 Task: Look for space in Pushkino, Russia from 21st June, 2023 to 29th June, 2023 for 4 adults in price range Rs.7000 to Rs.12000. Place can be entire place with 2 bedrooms having 2 beds and 2 bathrooms. Property type can be house, flat, guest house. Booking option can be shelf check-in. Required host language is English.
Action: Mouse moved to (524, 383)
Screenshot: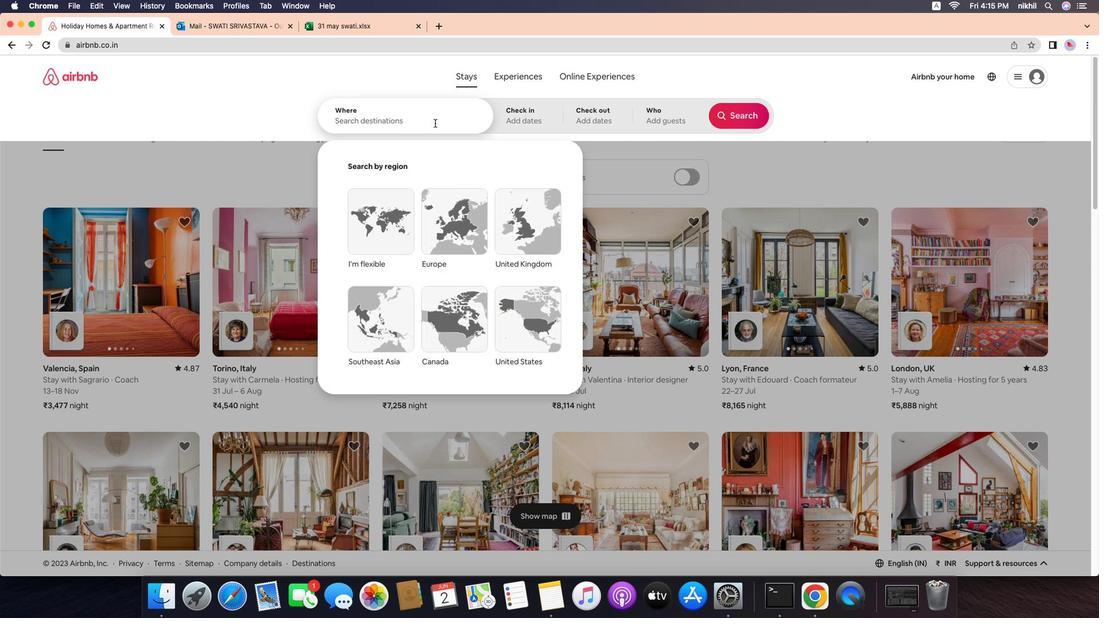 
Action: Mouse pressed left at (524, 383)
Screenshot: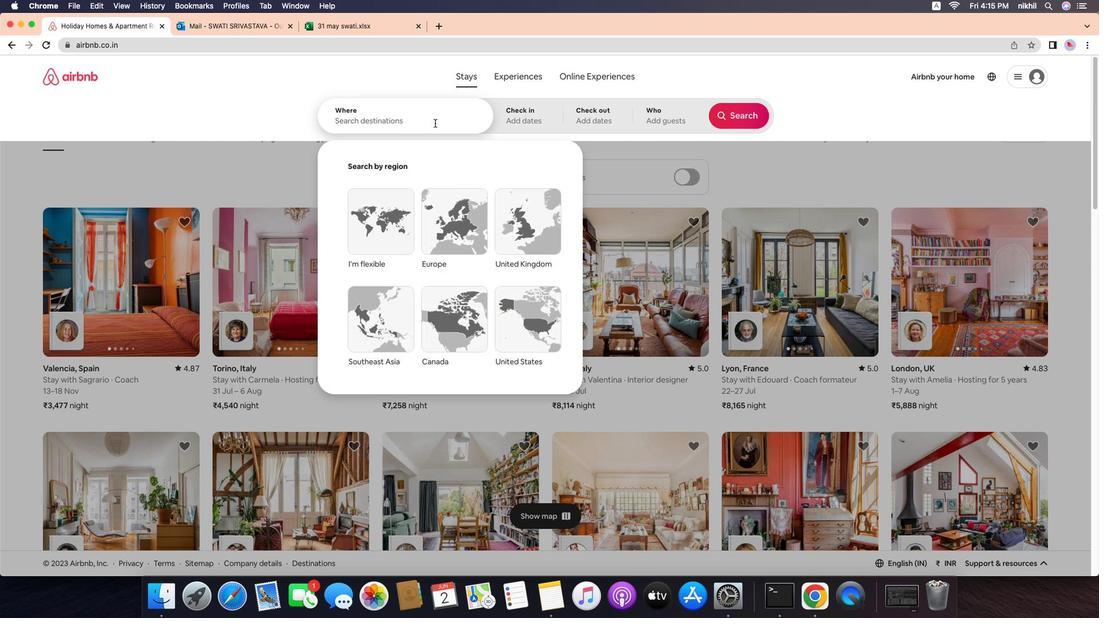 
Action: Mouse moved to (521, 383)
Screenshot: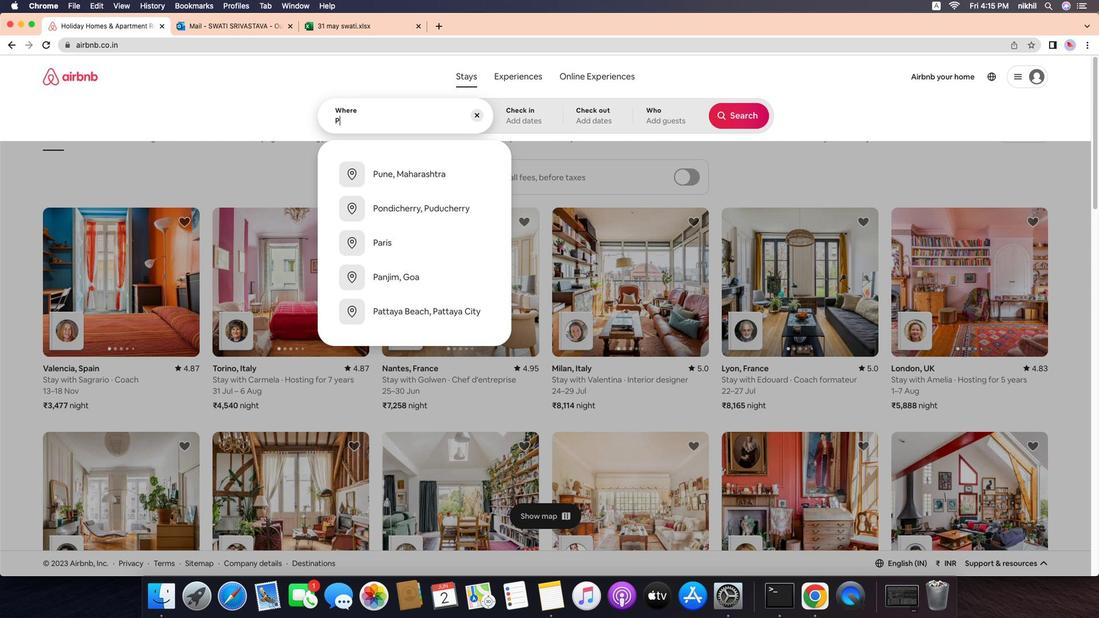 
Action: Mouse pressed left at (521, 383)
Screenshot: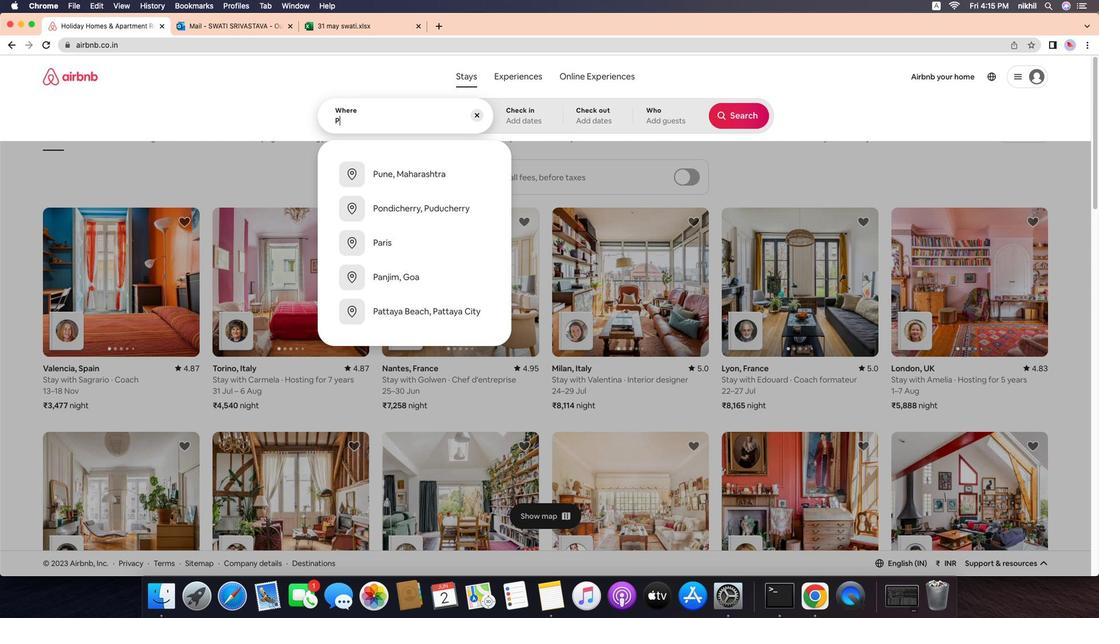 
Action: Mouse moved to (538, 385)
Screenshot: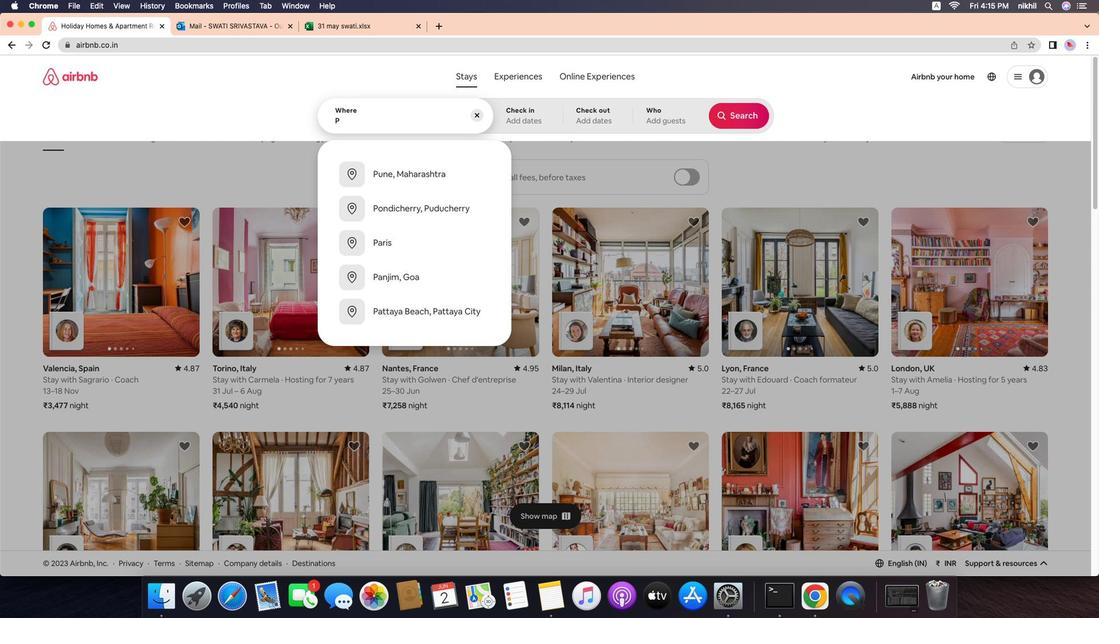 
Action: Mouse pressed left at (538, 385)
Screenshot: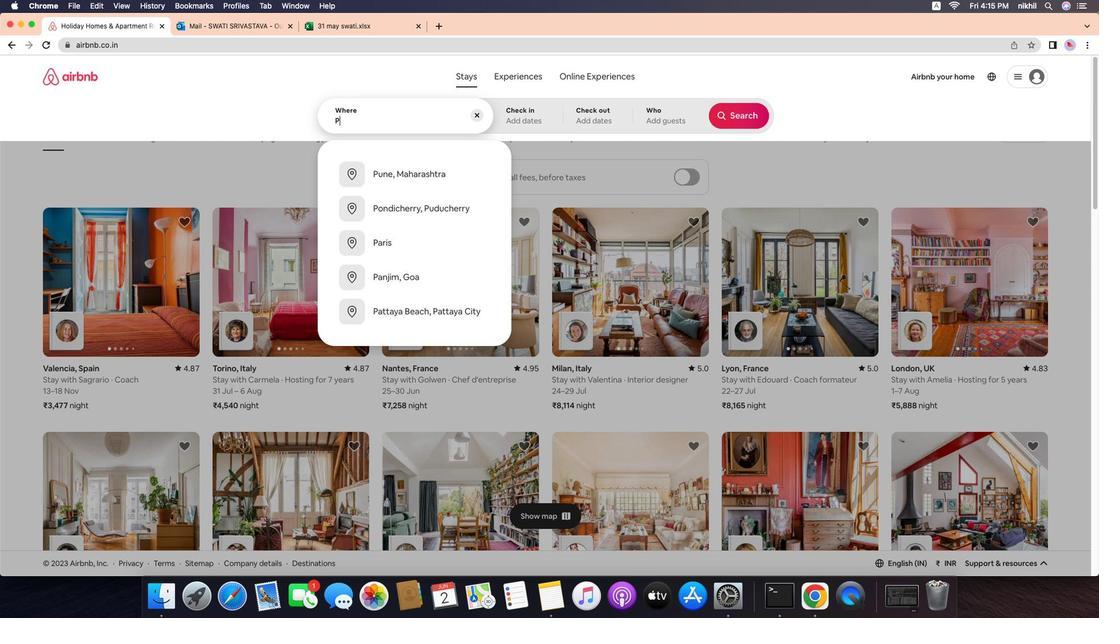 
Action: Key pressed Key.caps_lock'P'Key.caps_lock'u''s''h''k''i''n''o'','Key.spaceKey.caps_lock'R'Key.caps_lock'u''s''s''i''a'Key.enter
Screenshot: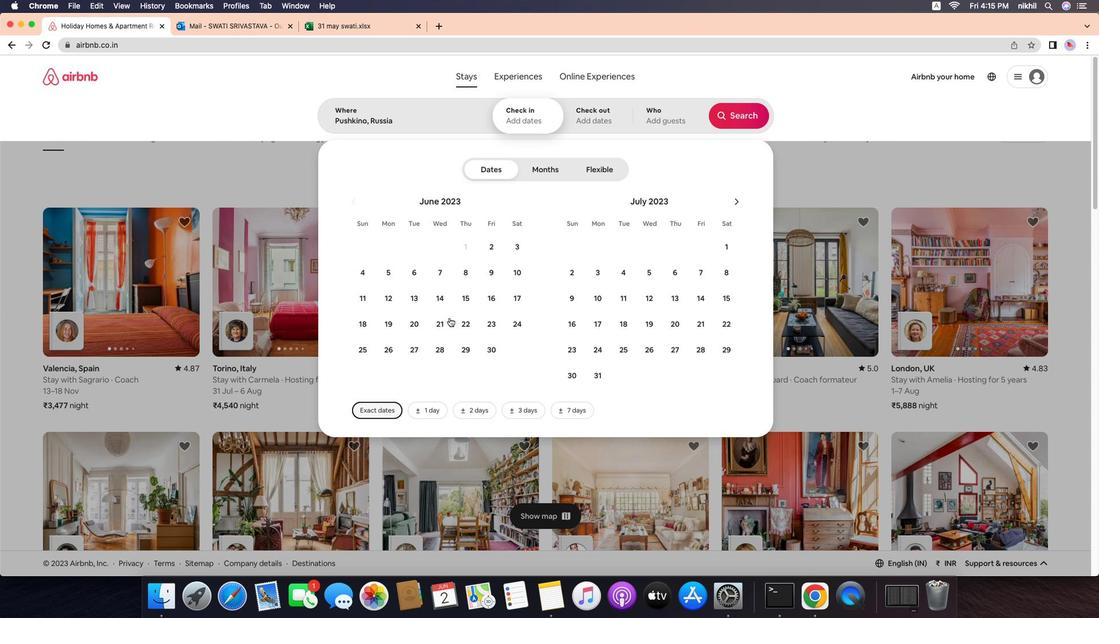 
Action: Mouse moved to (536, 395)
Screenshot: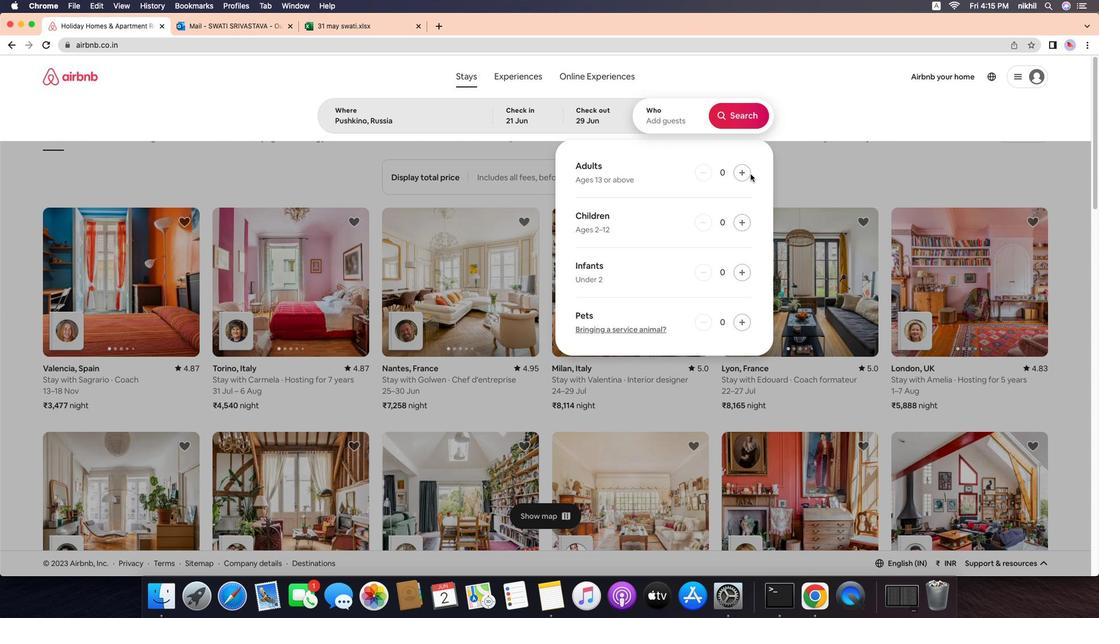 
Action: Mouse pressed left at (536, 395)
Screenshot: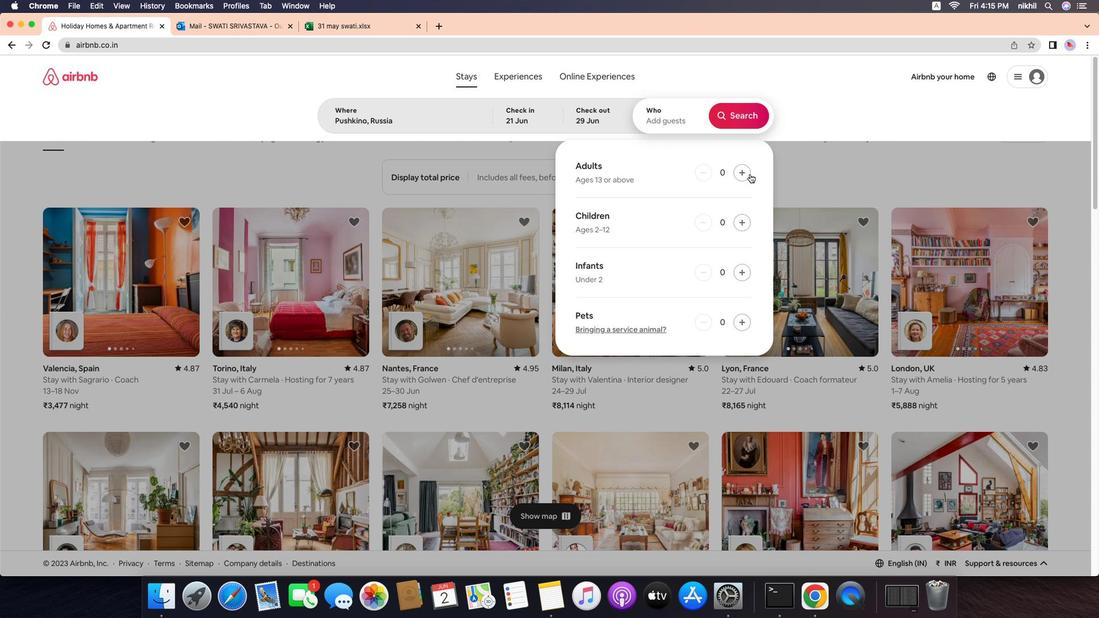 
Action: Mouse moved to (527, 397)
Screenshot: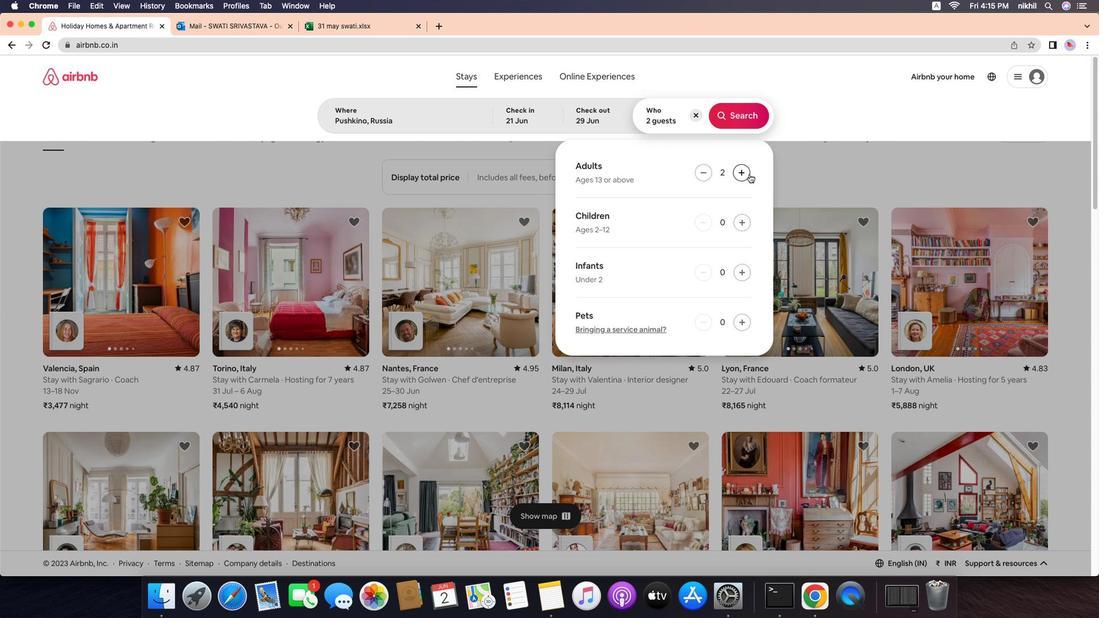 
Action: Mouse pressed left at (527, 397)
Screenshot: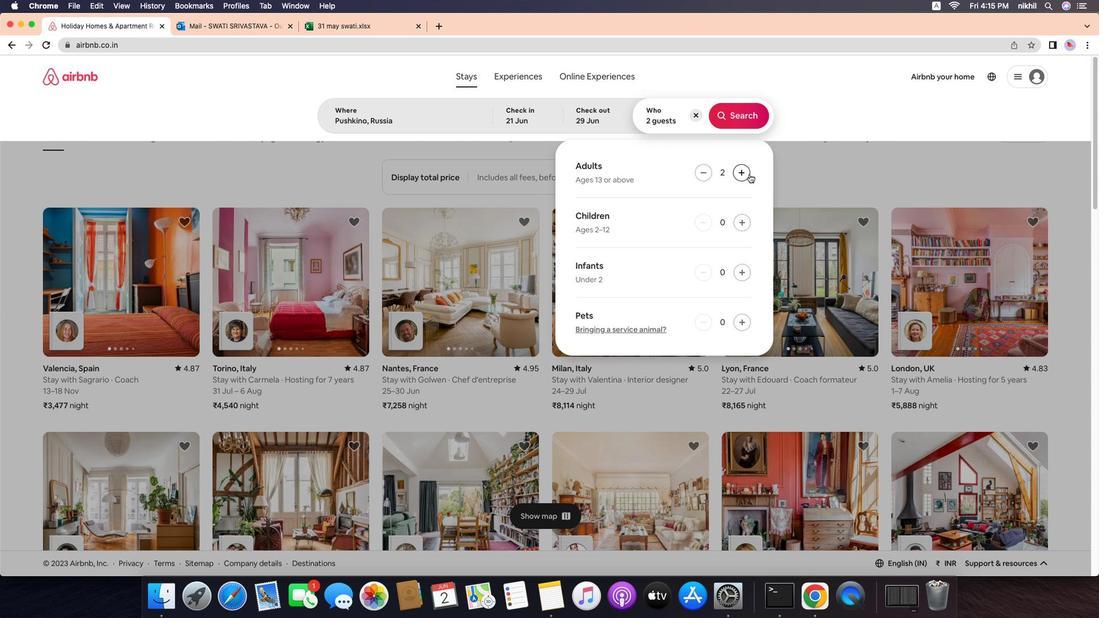 
Action: Mouse moved to (458, 385)
Screenshot: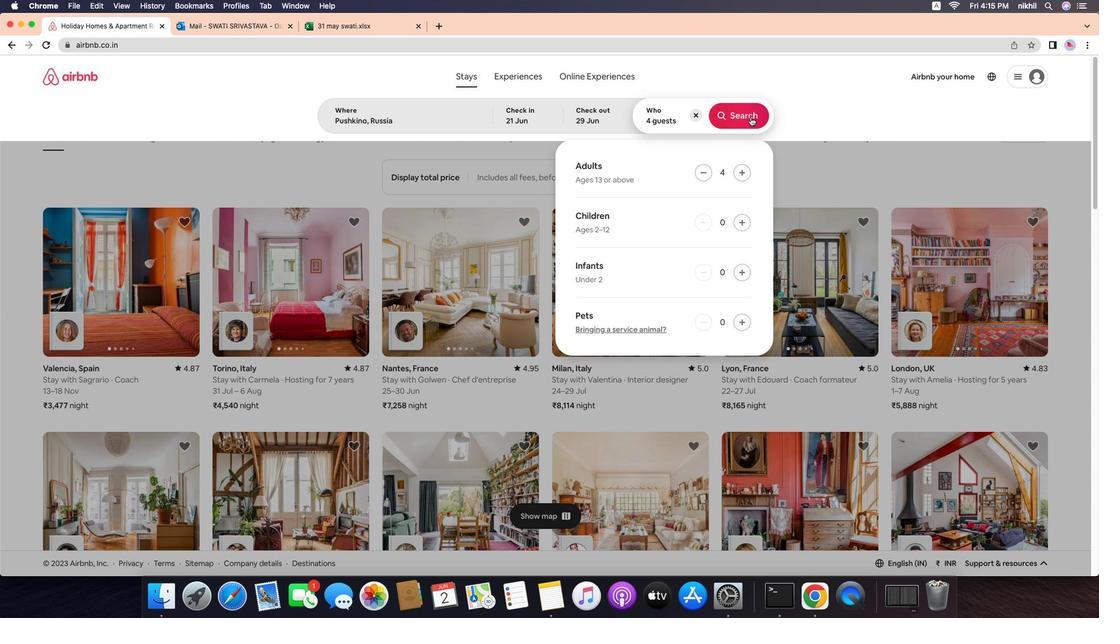 
Action: Mouse pressed left at (458, 385)
Screenshot: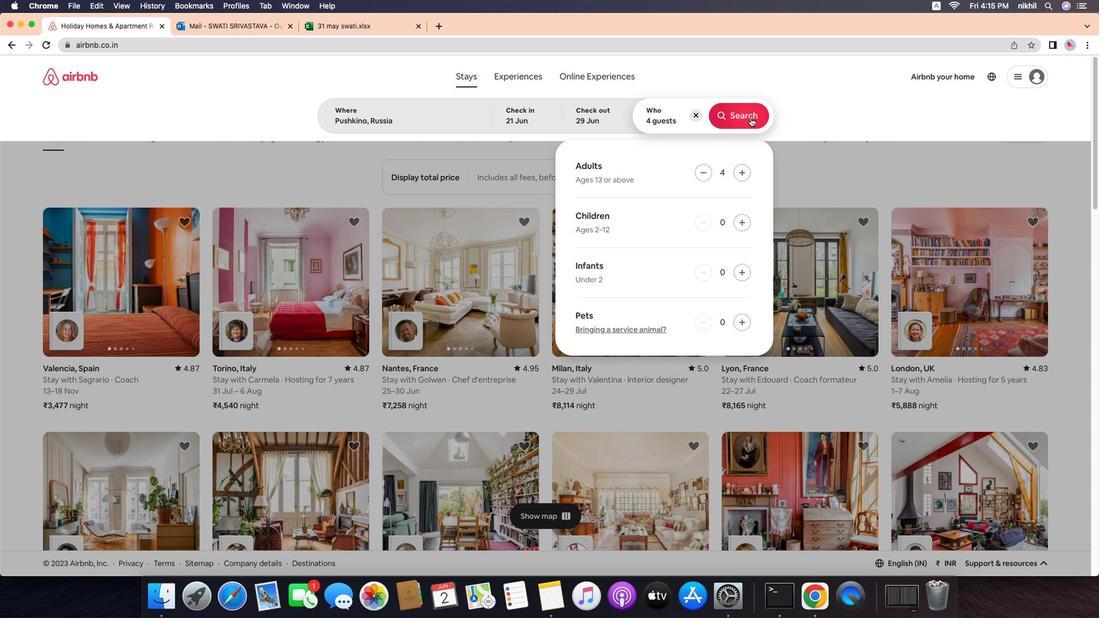 
Action: Mouse moved to (427, 387)
Screenshot: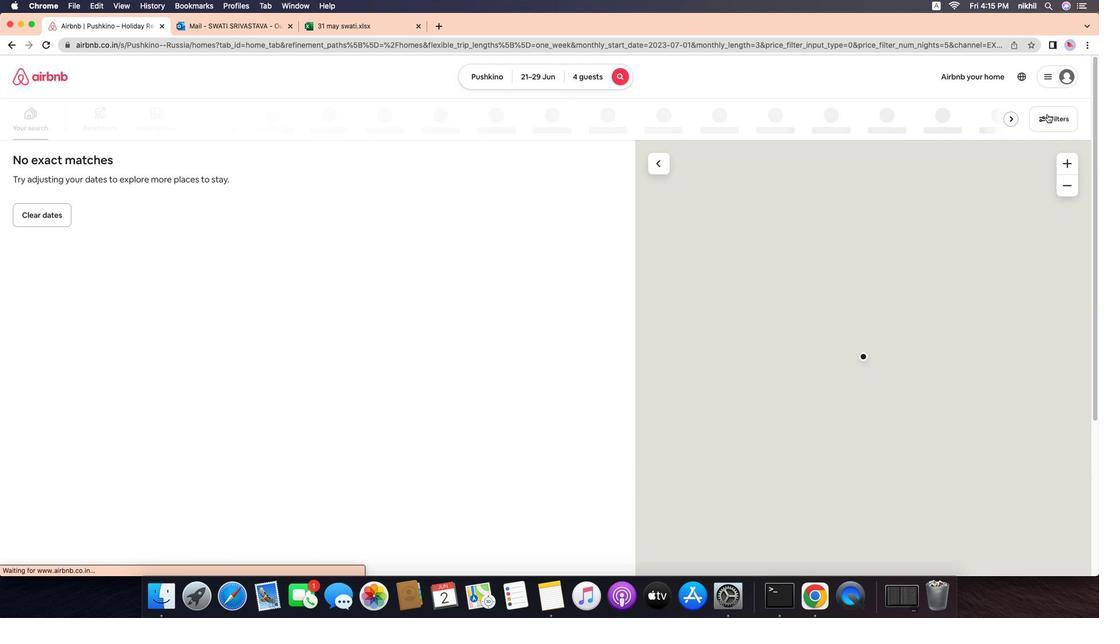 
Action: Mouse pressed left at (427, 387)
Screenshot: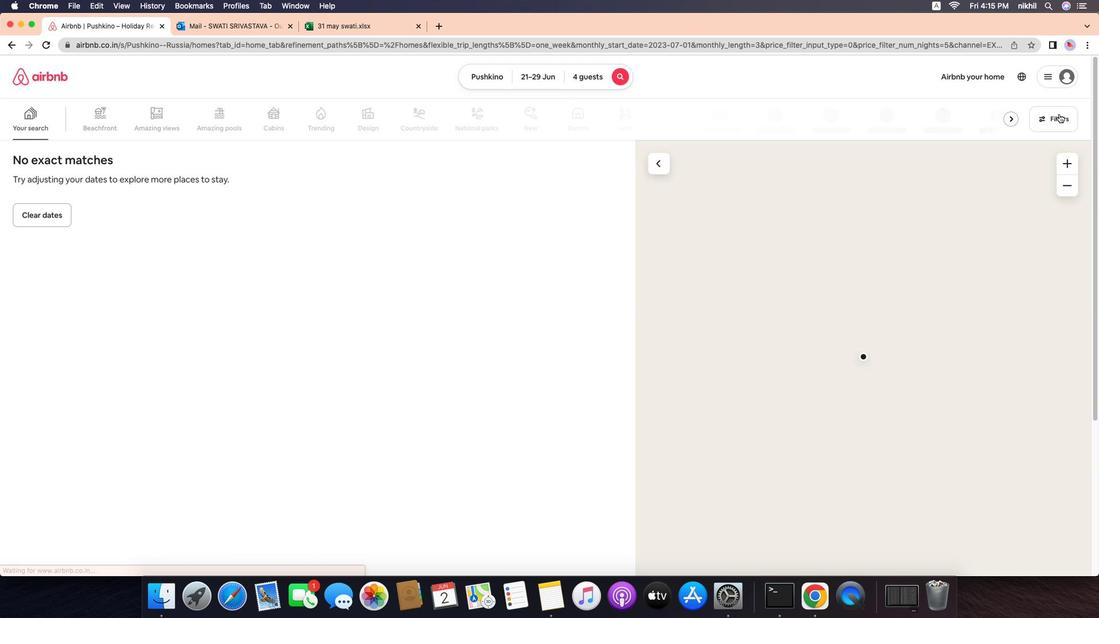 
Action: Mouse pressed left at (427, 387)
Screenshot: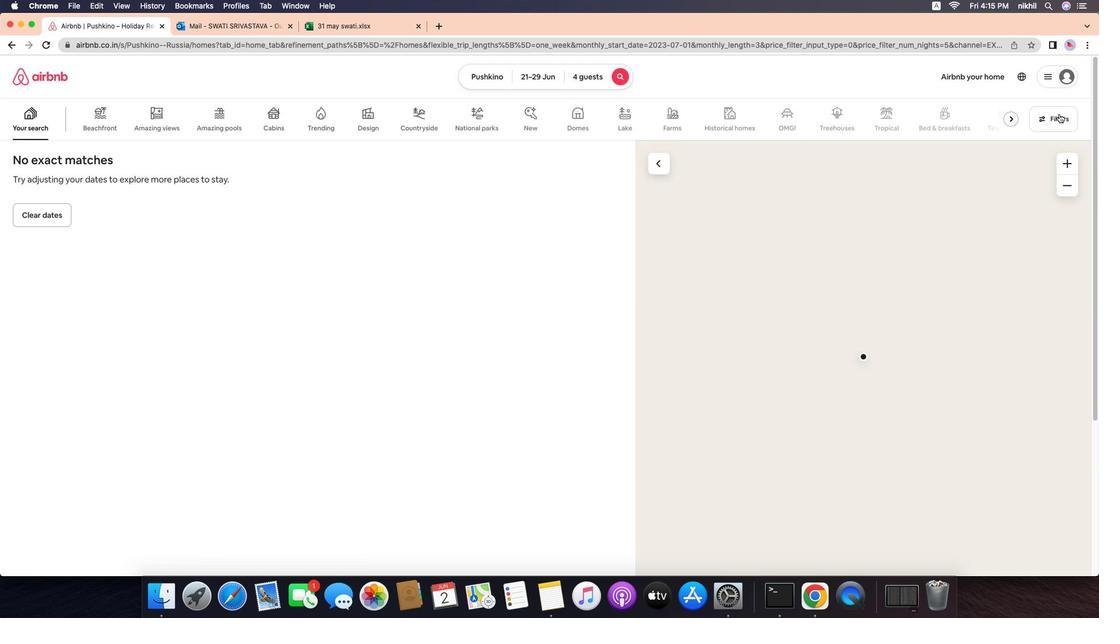 
Action: Mouse pressed left at (427, 387)
Screenshot: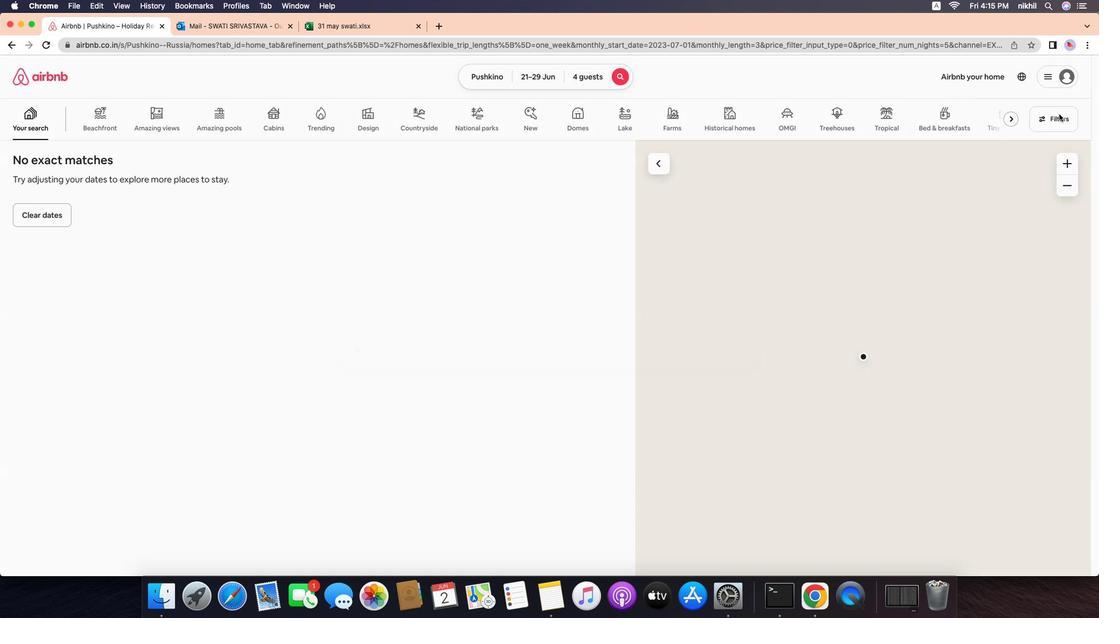 
Action: Mouse pressed left at (427, 387)
Screenshot: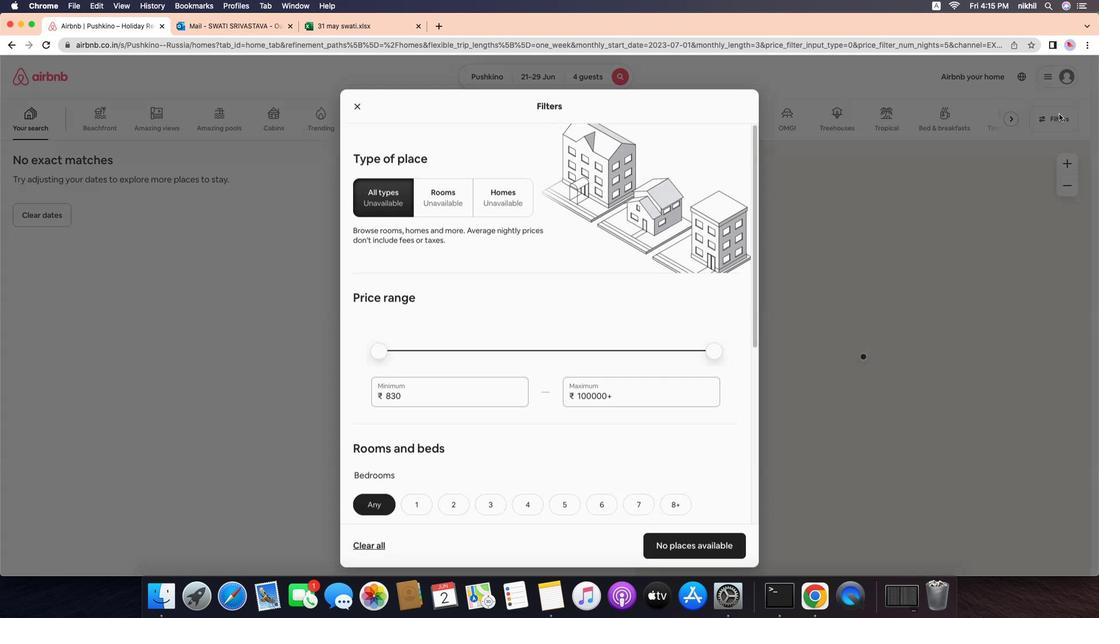 
Action: Mouse moved to (427, 384)
Screenshot: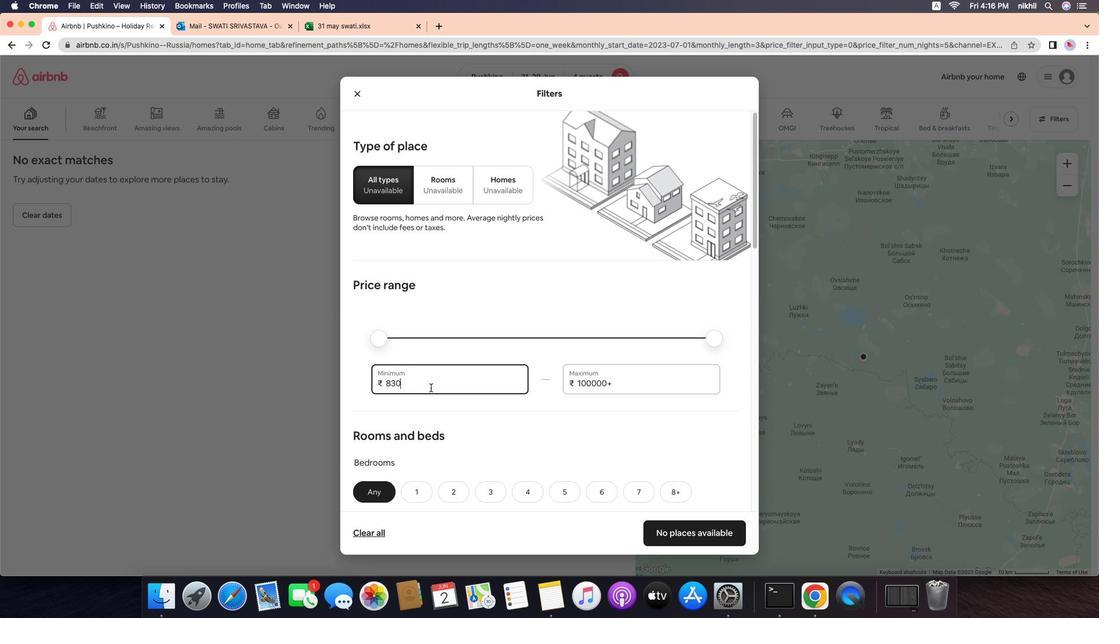 
Action: Mouse pressed left at (427, 384)
Screenshot: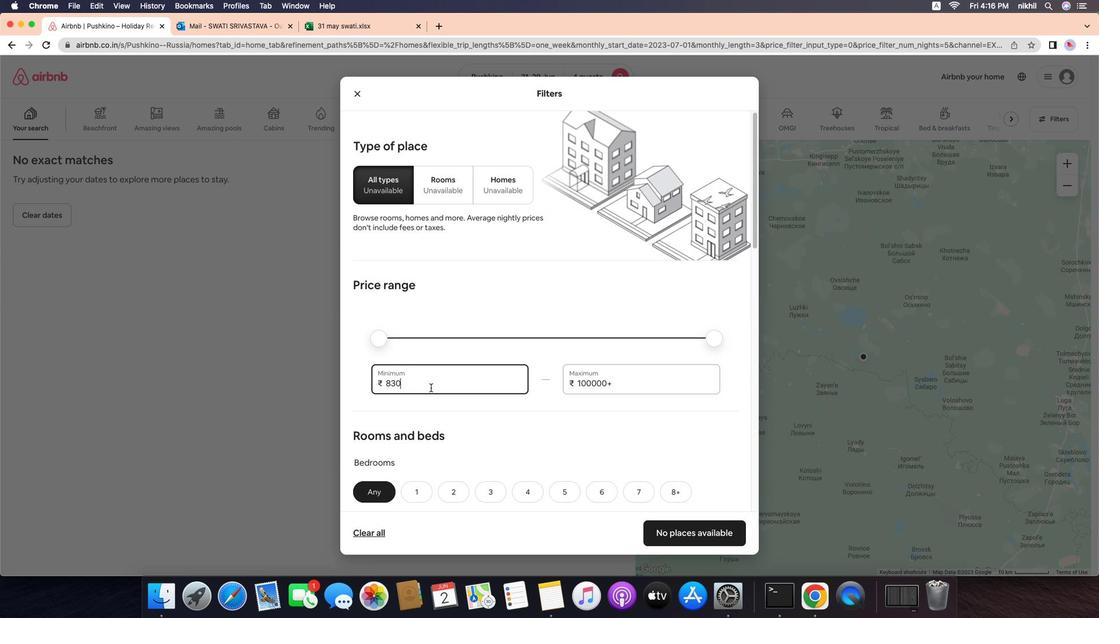
Action: Mouse moved to (318, 384)
Screenshot: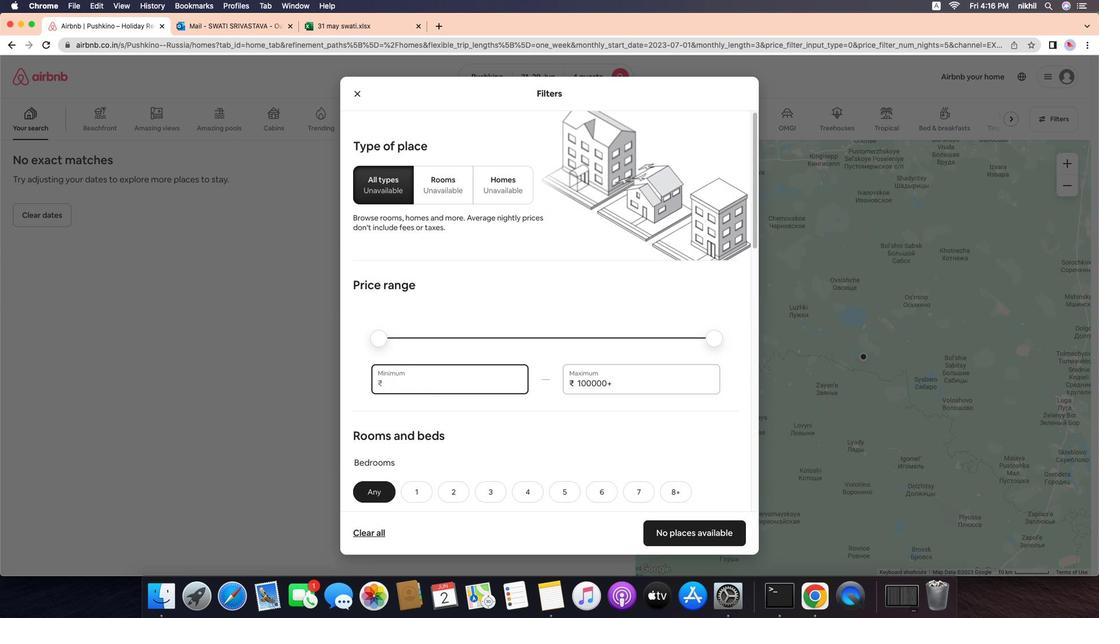 
Action: Mouse pressed left at (318, 384)
Screenshot: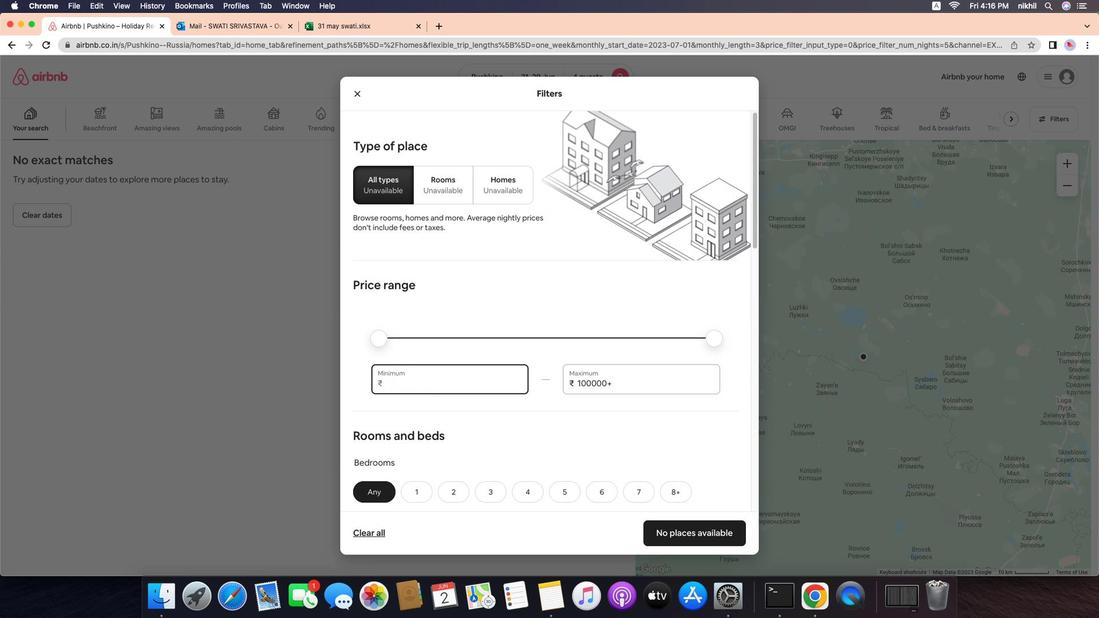 
Action: Mouse moved to (540, 399)
Screenshot: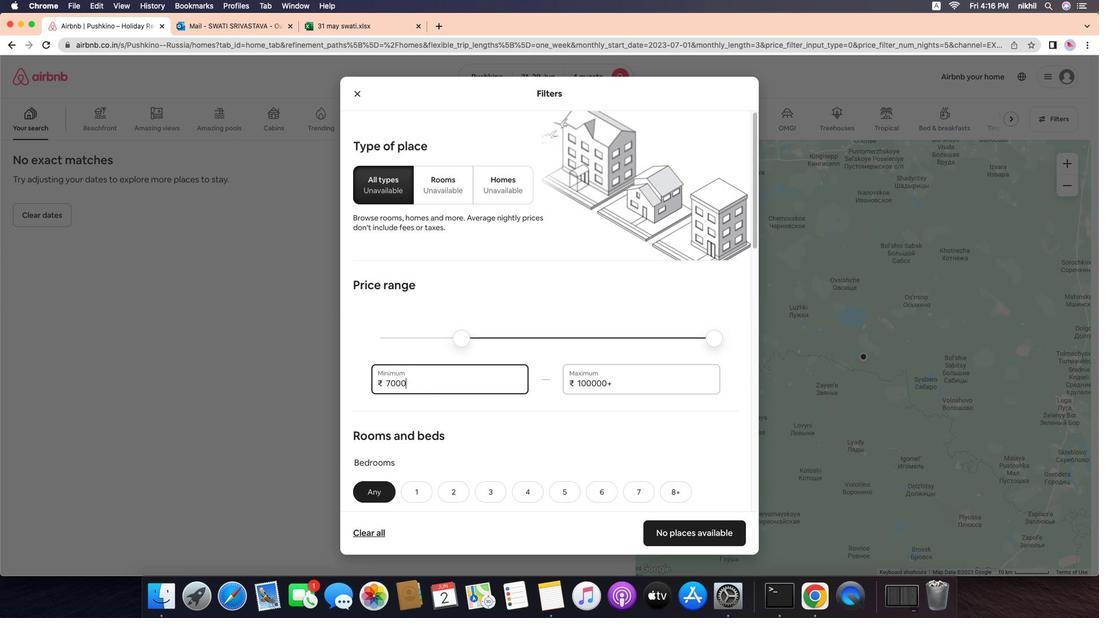 
Action: Mouse pressed left at (540, 399)
Screenshot: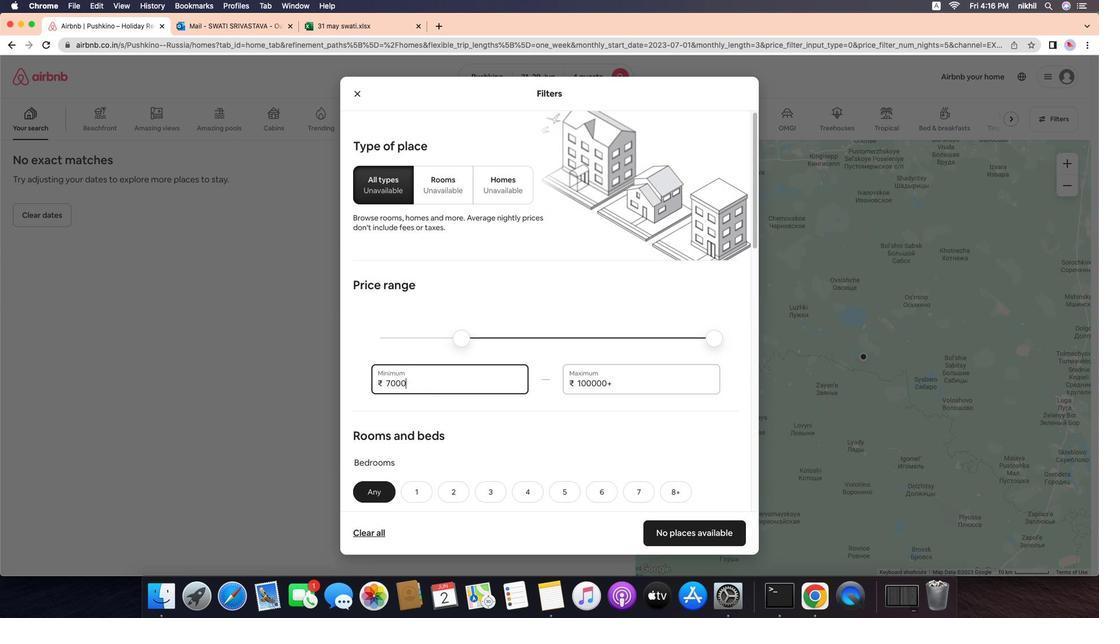 
Action: Key pressed Key.backspaceKey.backspaceKey.backspaceKey.backspace'7''0''0''0'
Screenshot: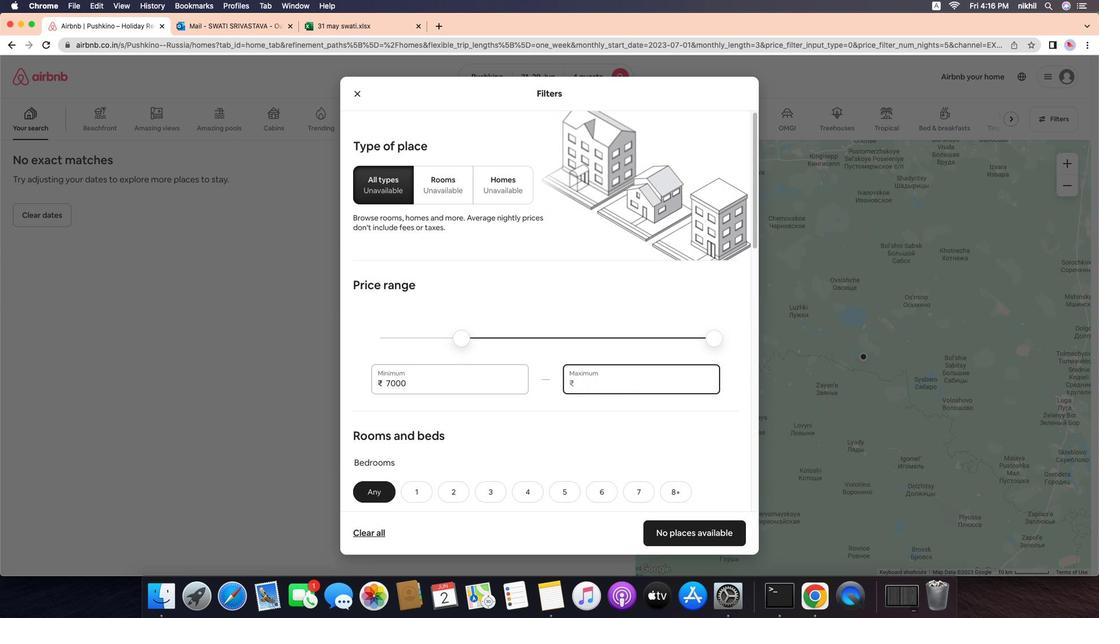 
Action: Mouse moved to (469, 399)
Screenshot: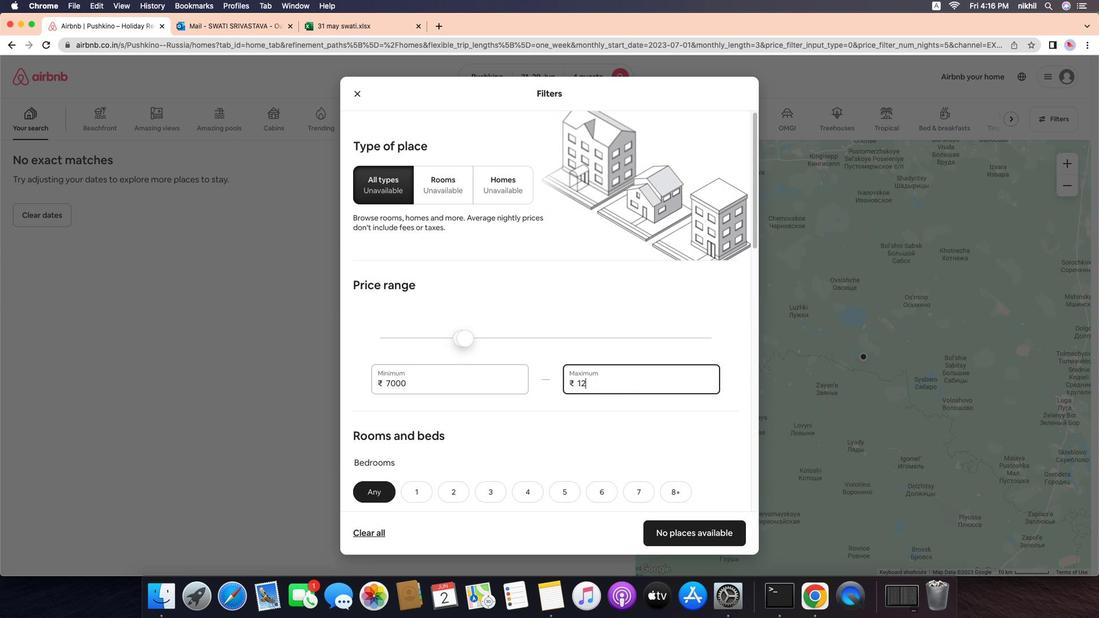 
Action: Mouse pressed left at (469, 399)
Screenshot: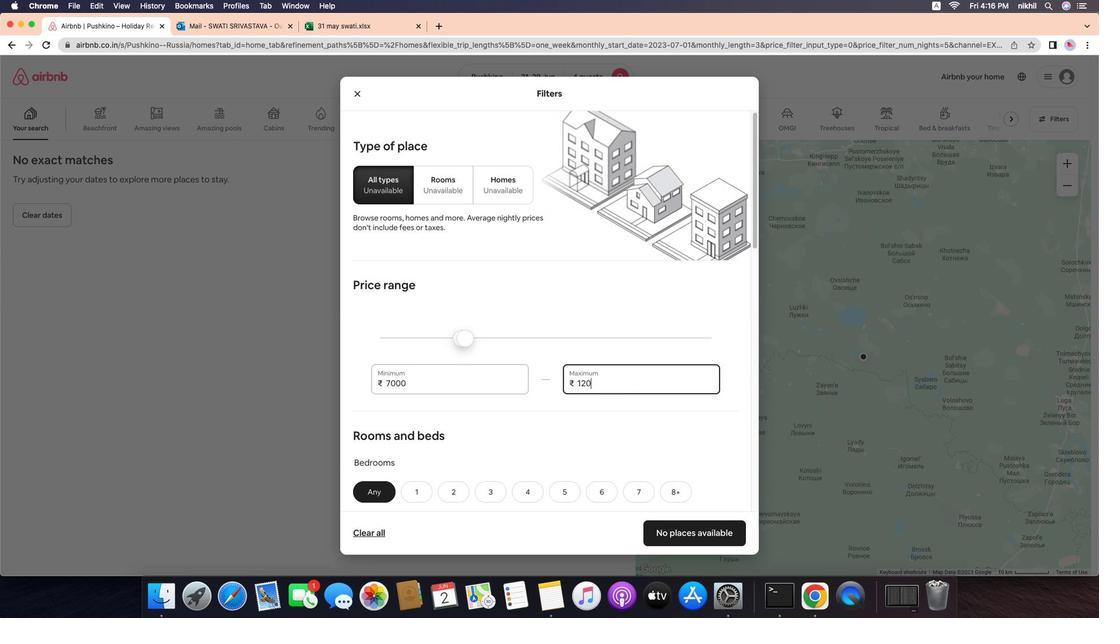 
Action: Mouse moved to (469, 399)
Screenshot: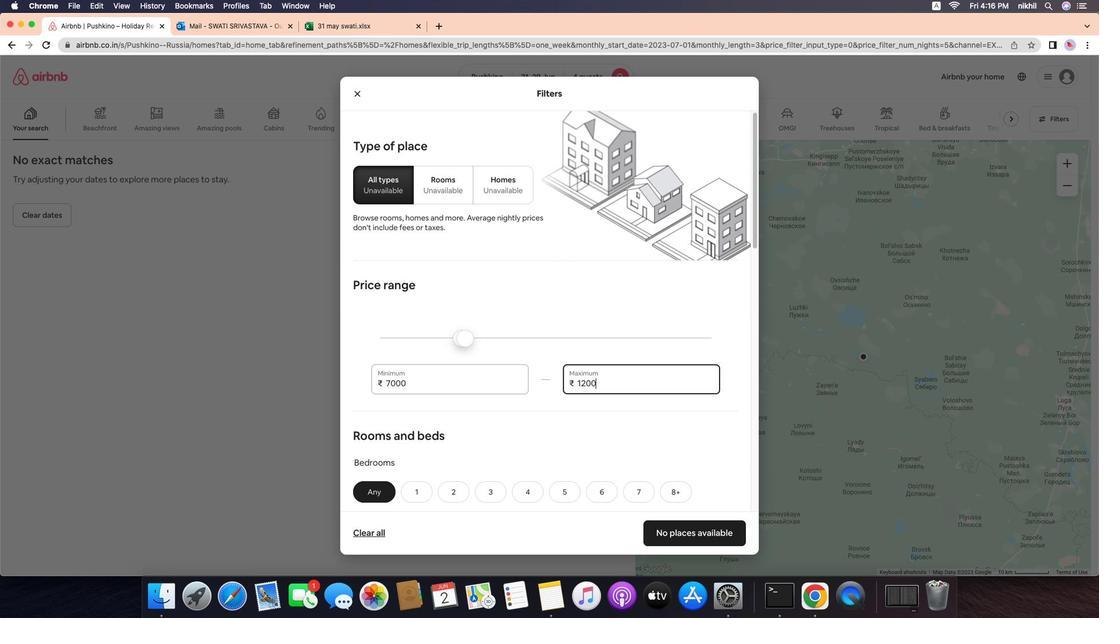 
Action: Key pressed Key.backspaceKey.backspaceKey.backspaceKey.backspaceKey.backspaceKey.backspaceKey.backspaceKey.backspace'1''2''0''0''0'
Screenshot: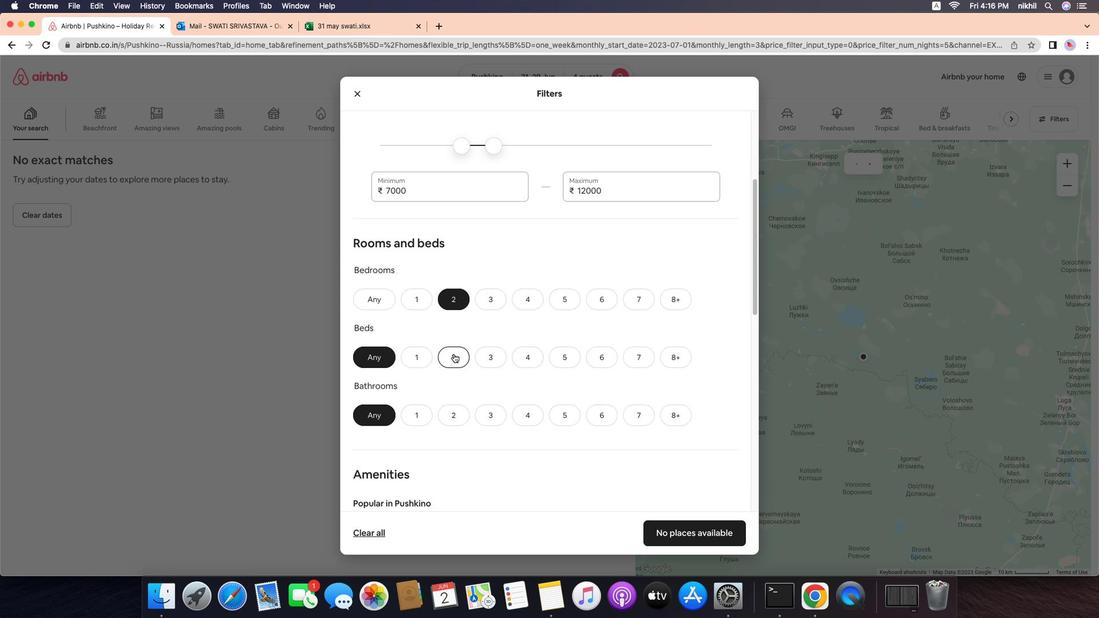 
Action: Mouse moved to (497, 399)
Screenshot: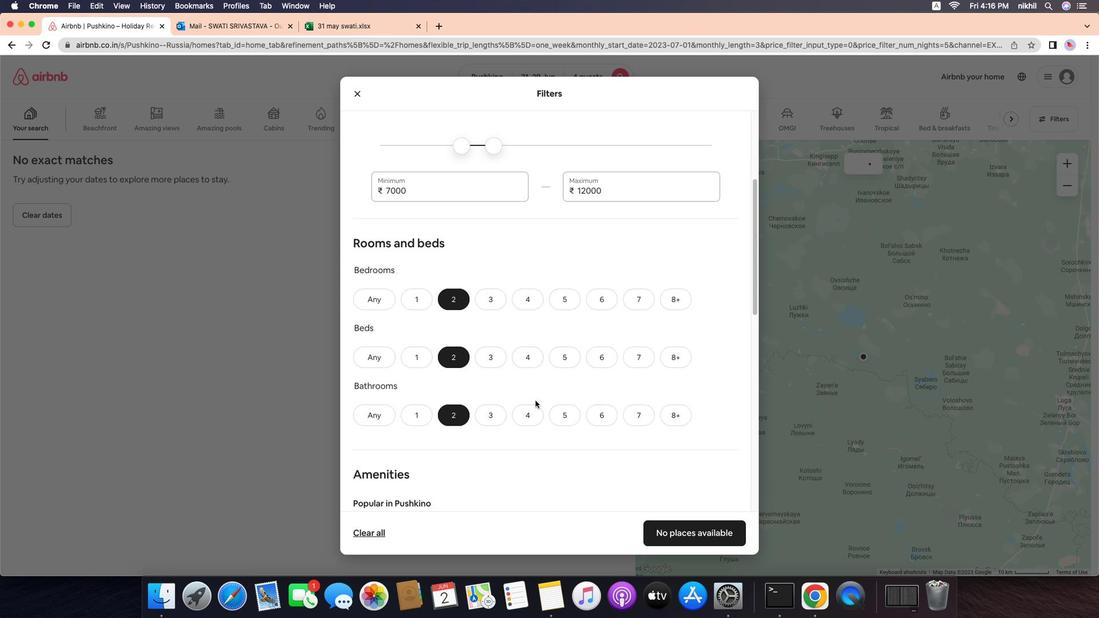
Action: Mouse scrolled (497, 399) with delta (691, 378)
Screenshot: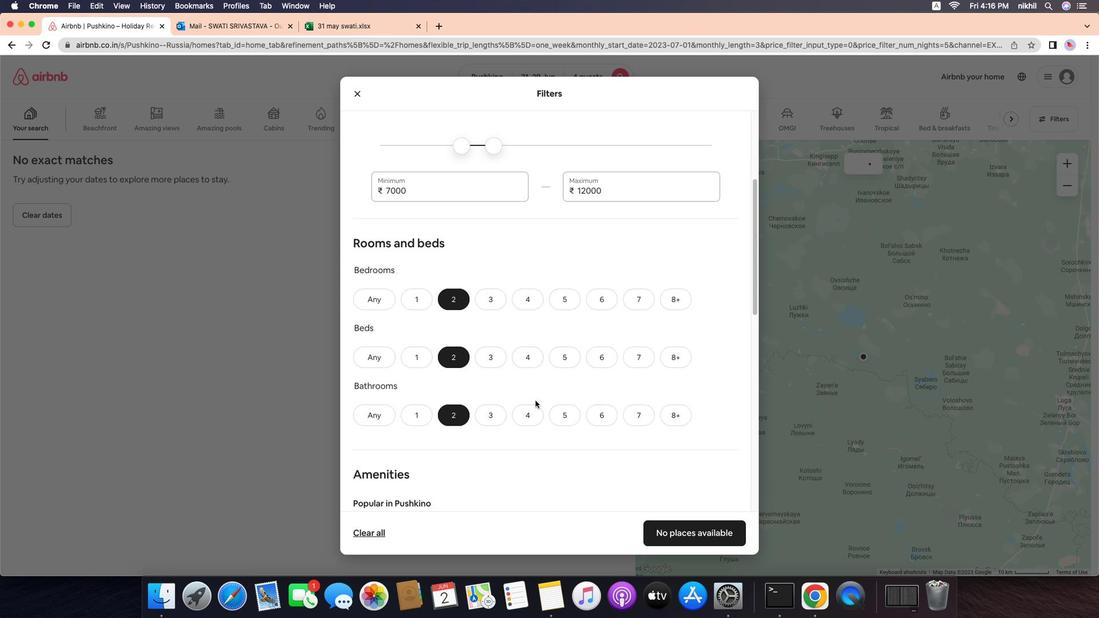 
Action: Mouse moved to (497, 399)
Screenshot: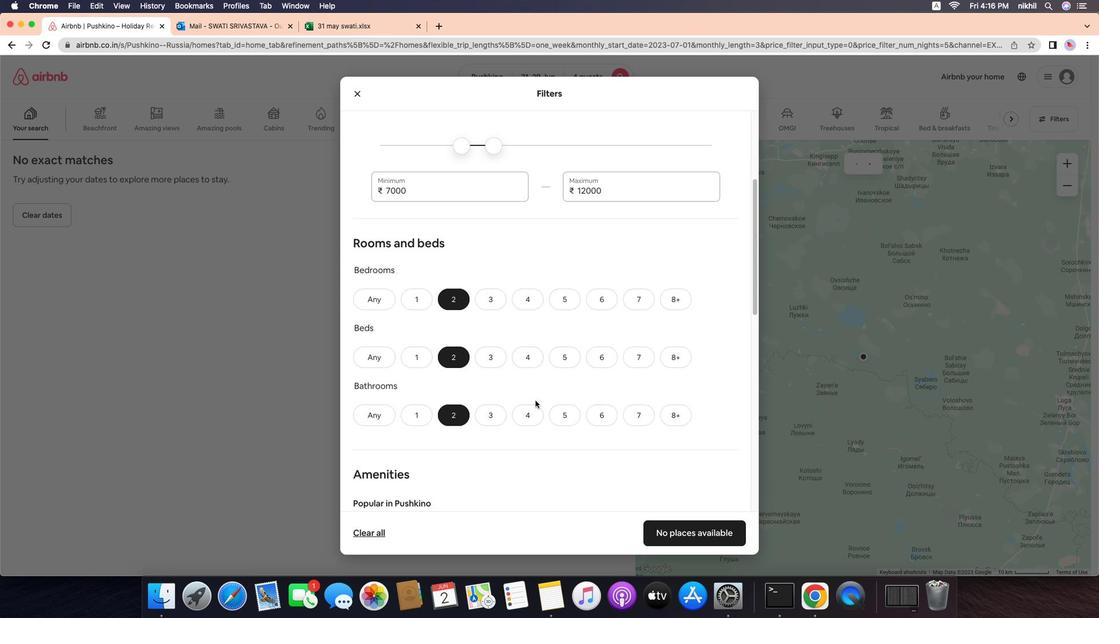 
Action: Mouse scrolled (497, 399) with delta (691, 378)
Screenshot: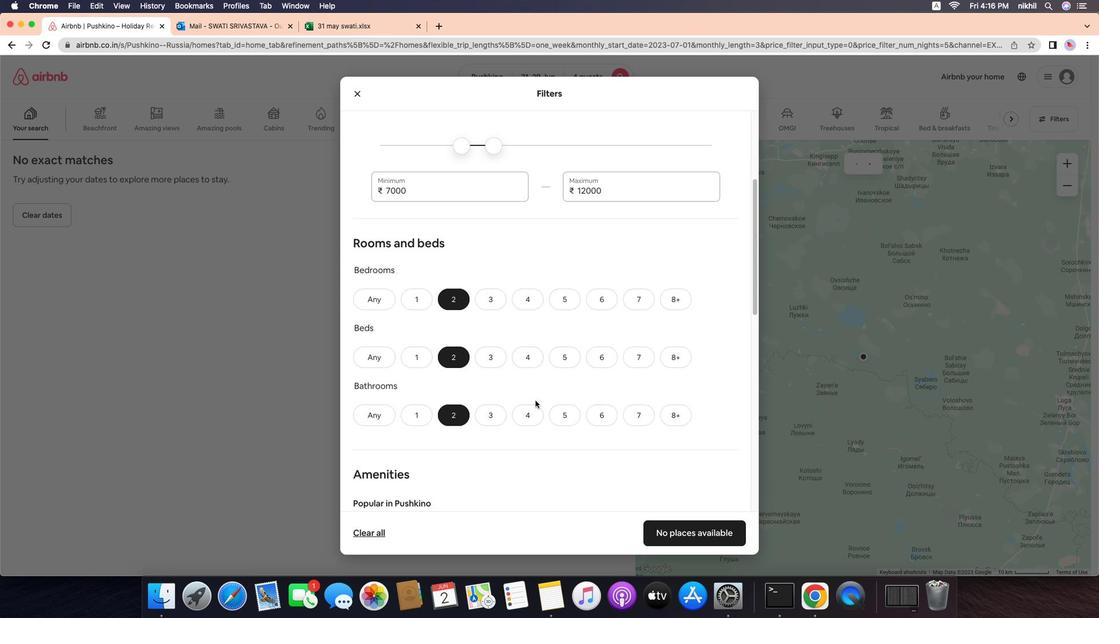 
Action: Mouse moved to (497, 399)
Screenshot: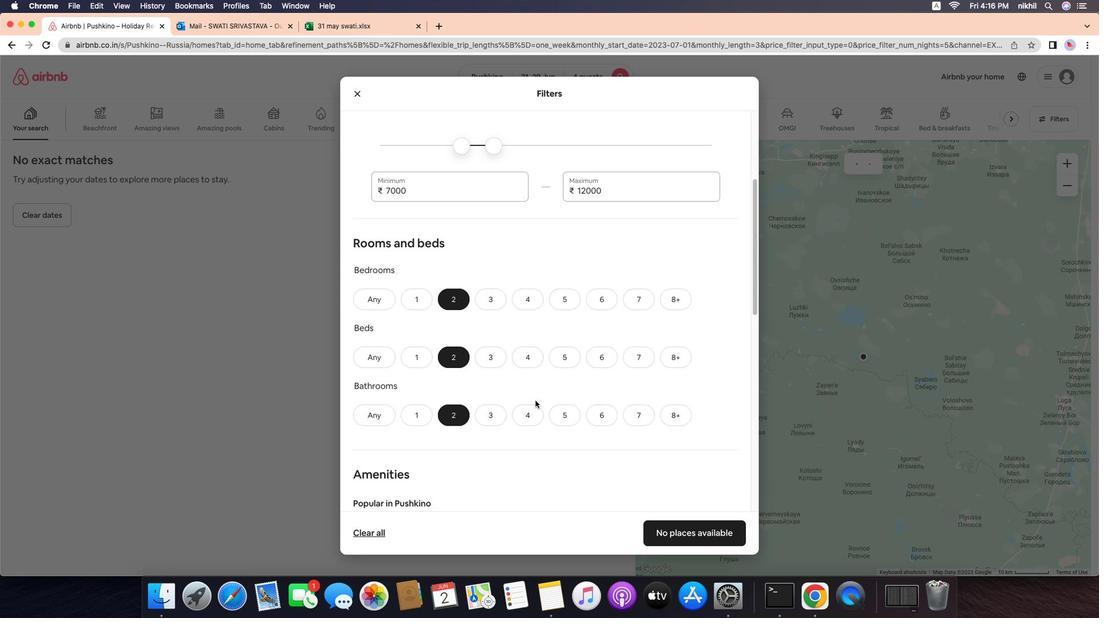 
Action: Mouse scrolled (497, 399) with delta (691, 378)
Screenshot: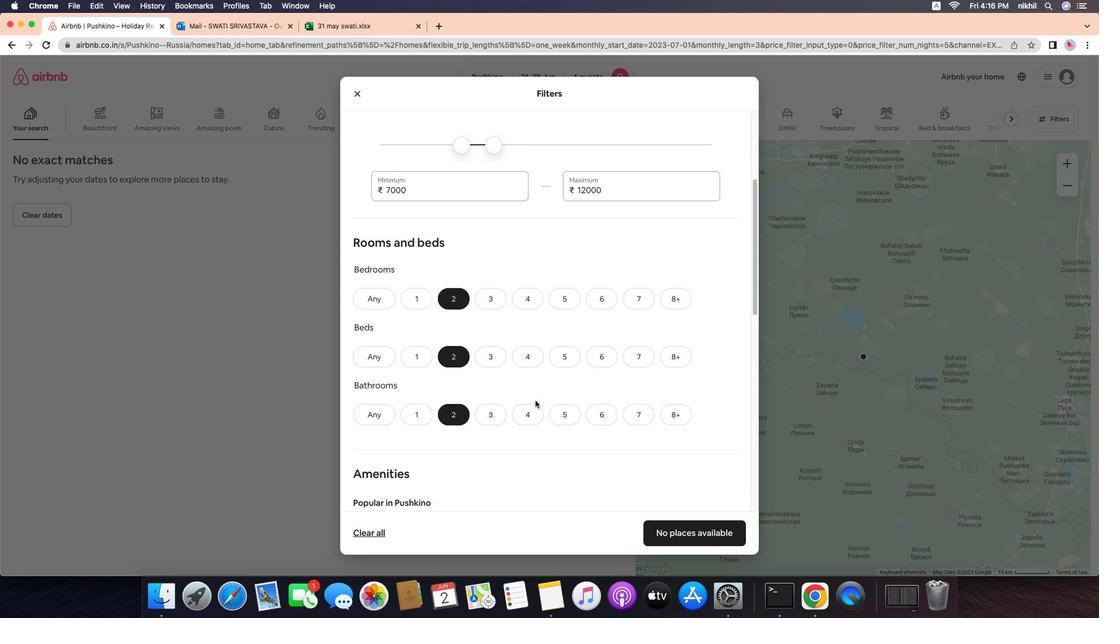 
Action: Mouse scrolled (497, 399) with delta (691, 378)
Screenshot: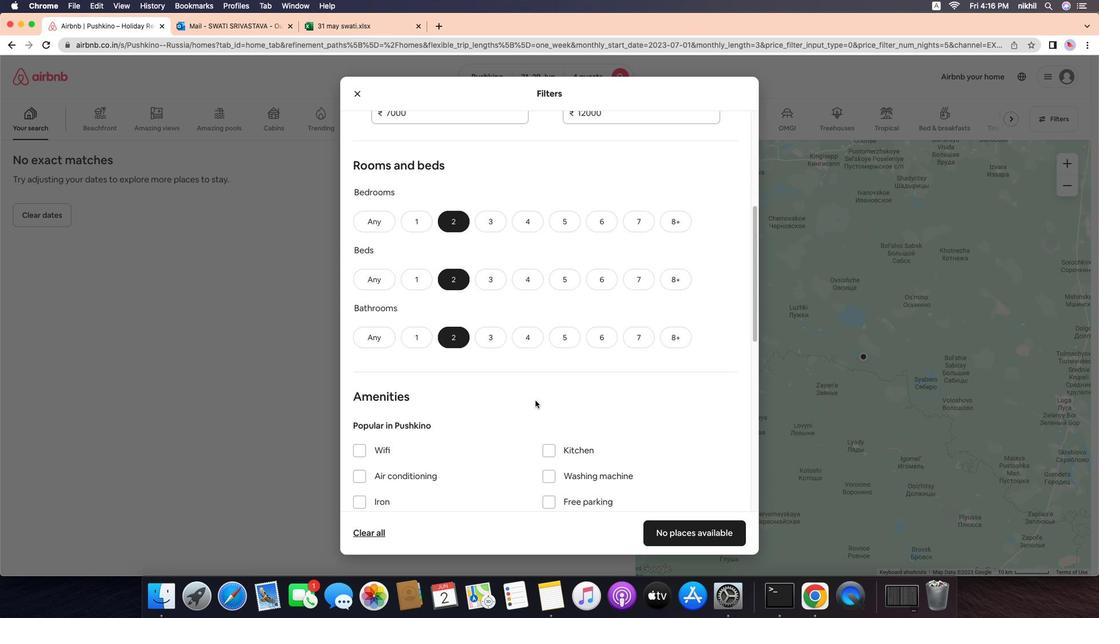 
Action: Mouse scrolled (497, 399) with delta (691, 378)
Screenshot: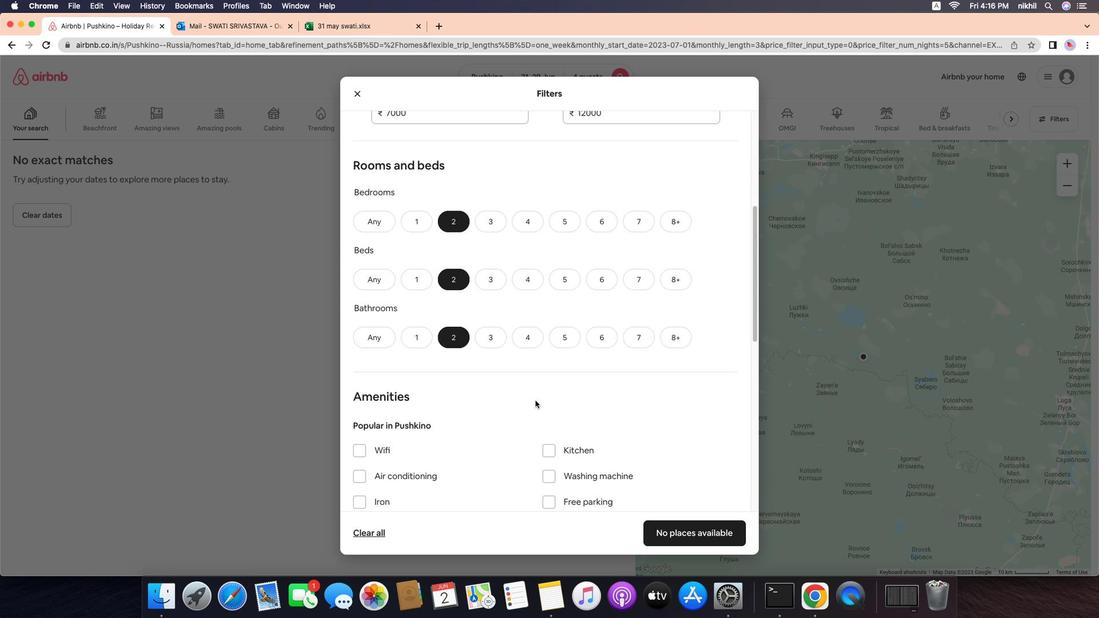 
Action: Mouse scrolled (497, 399) with delta (691, 378)
Screenshot: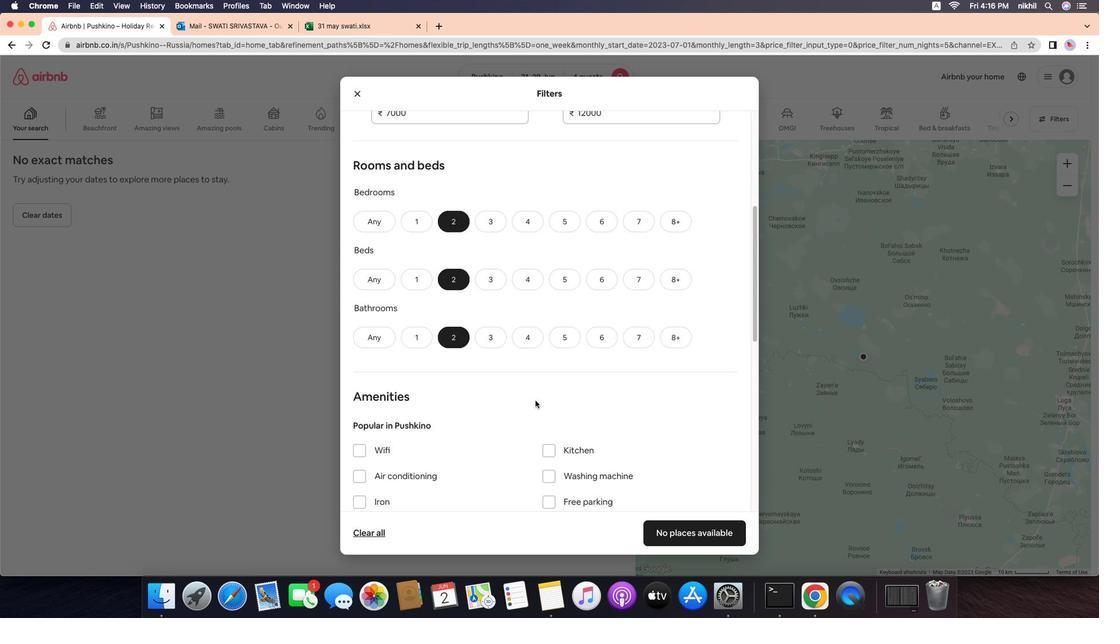 
Action: Mouse moved to (531, 394)
Screenshot: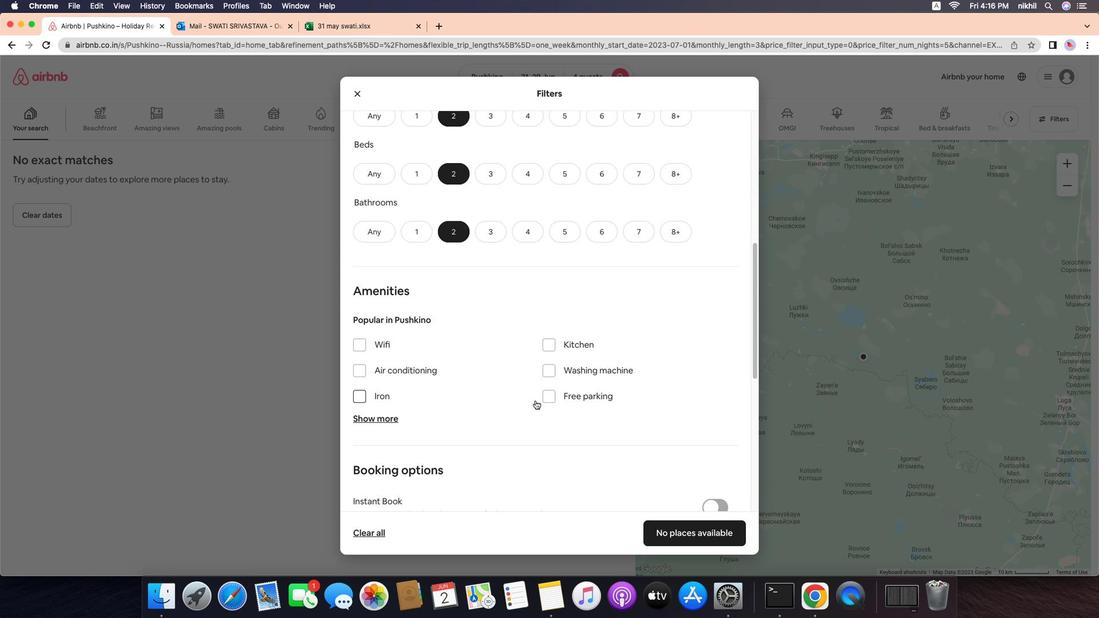 
Action: Mouse pressed left at (531, 394)
Screenshot: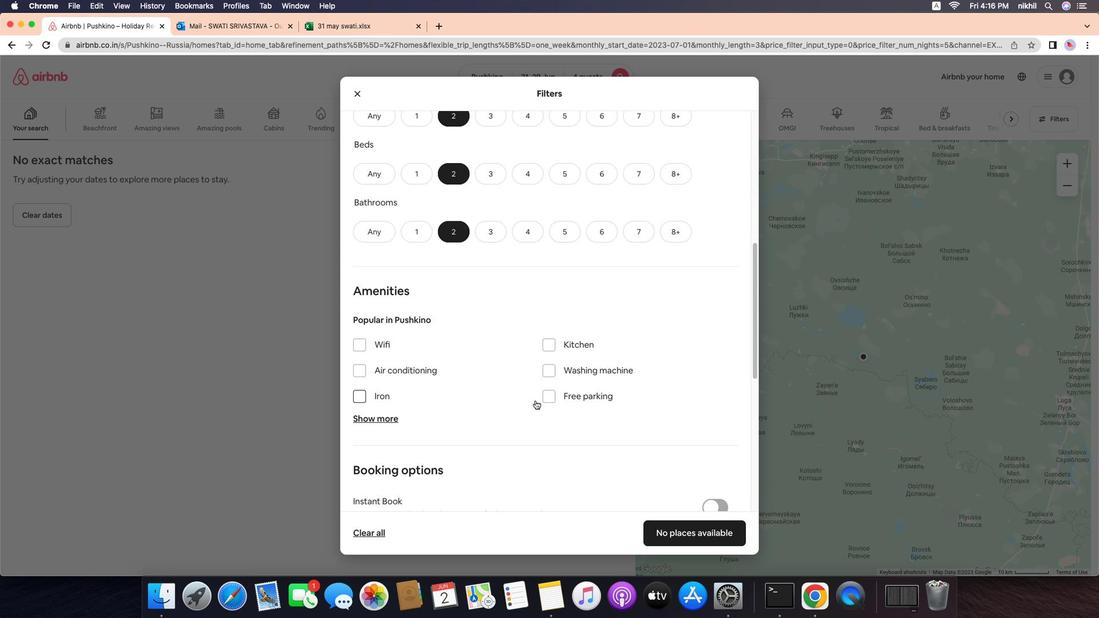 
Action: Mouse moved to (531, 397)
Screenshot: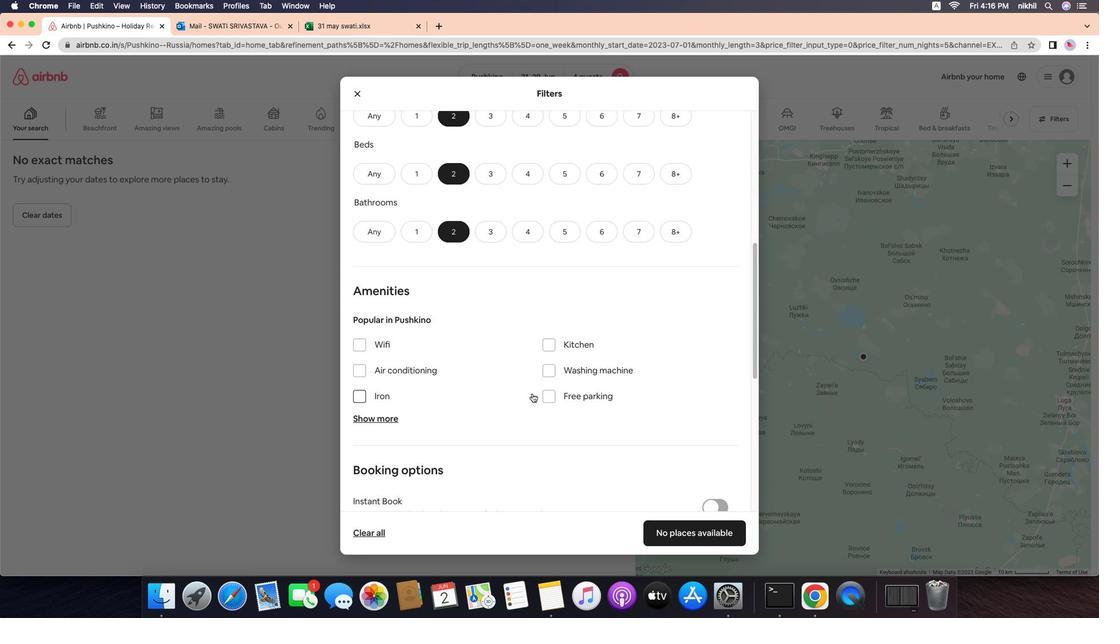 
Action: Mouse pressed left at (531, 397)
Screenshot: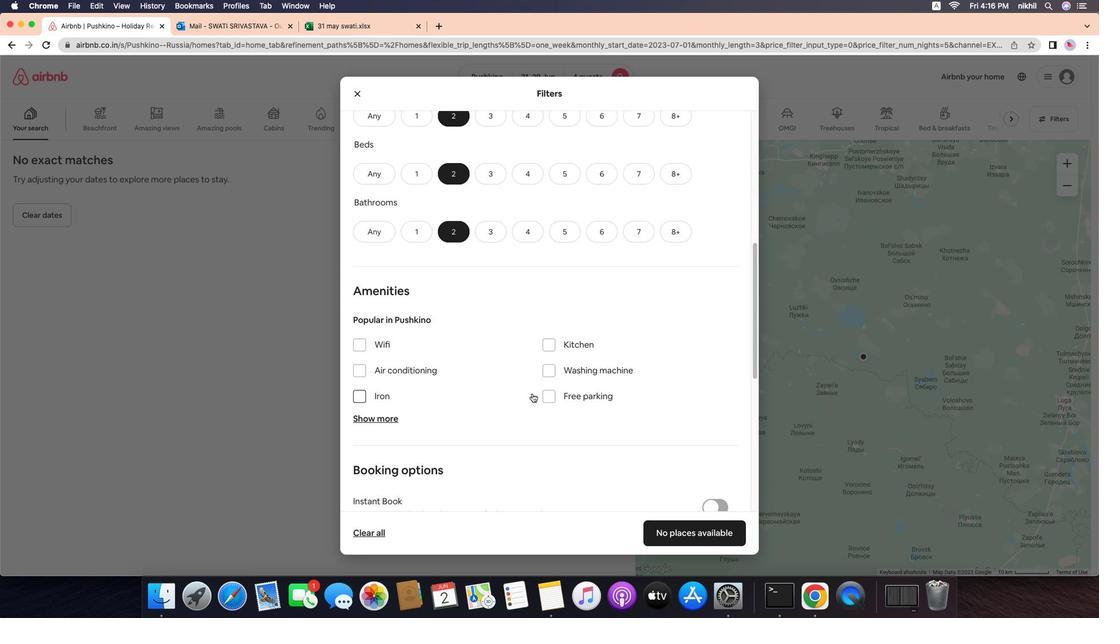
Action: Mouse moved to (531, 400)
Screenshot: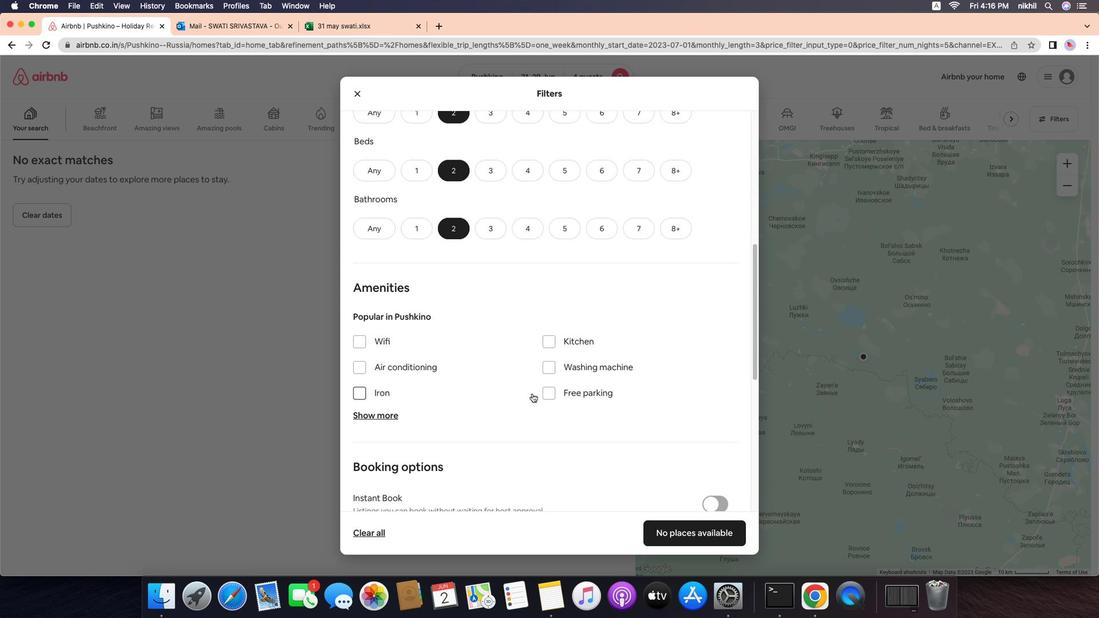 
Action: Mouse pressed left at (531, 400)
Screenshot: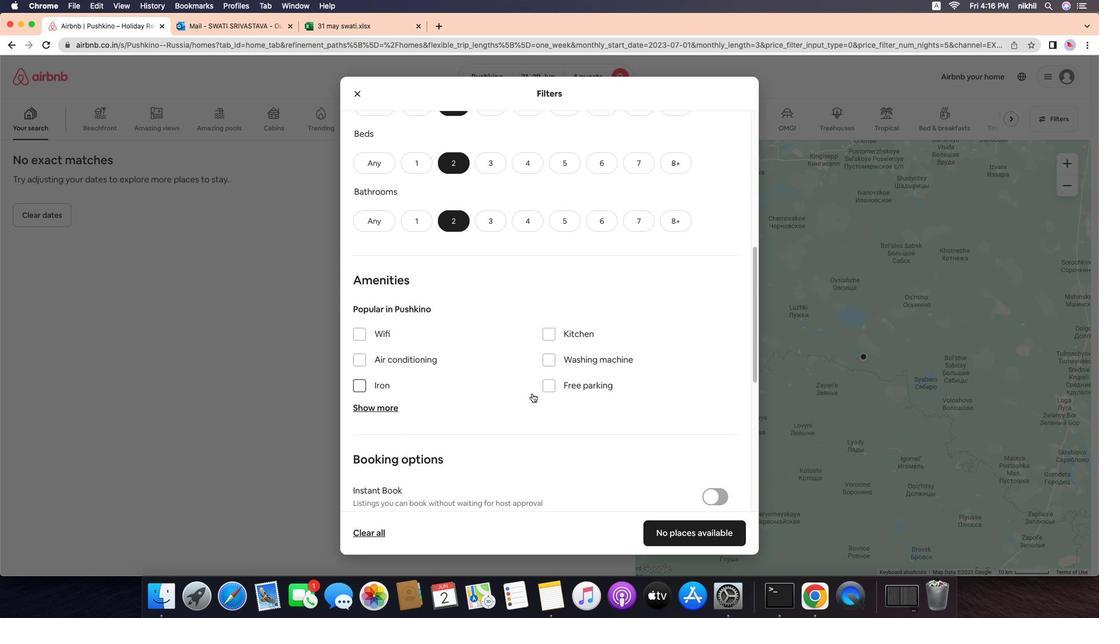 
Action: Mouse moved to (502, 400)
Screenshot: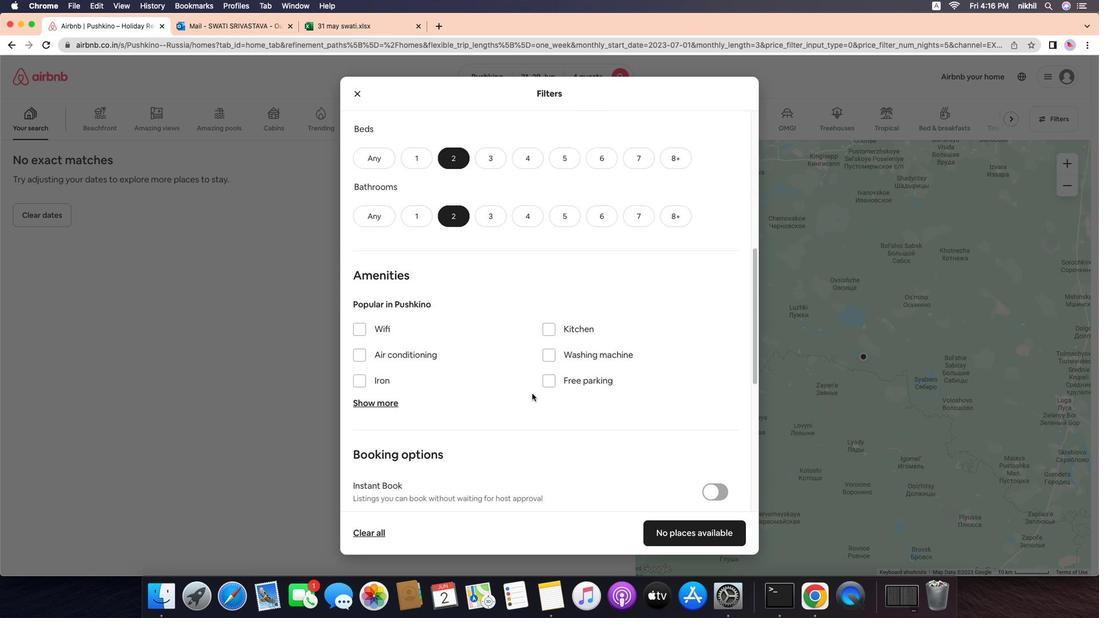 
Action: Mouse scrolled (502, 400) with delta (691, 378)
Screenshot: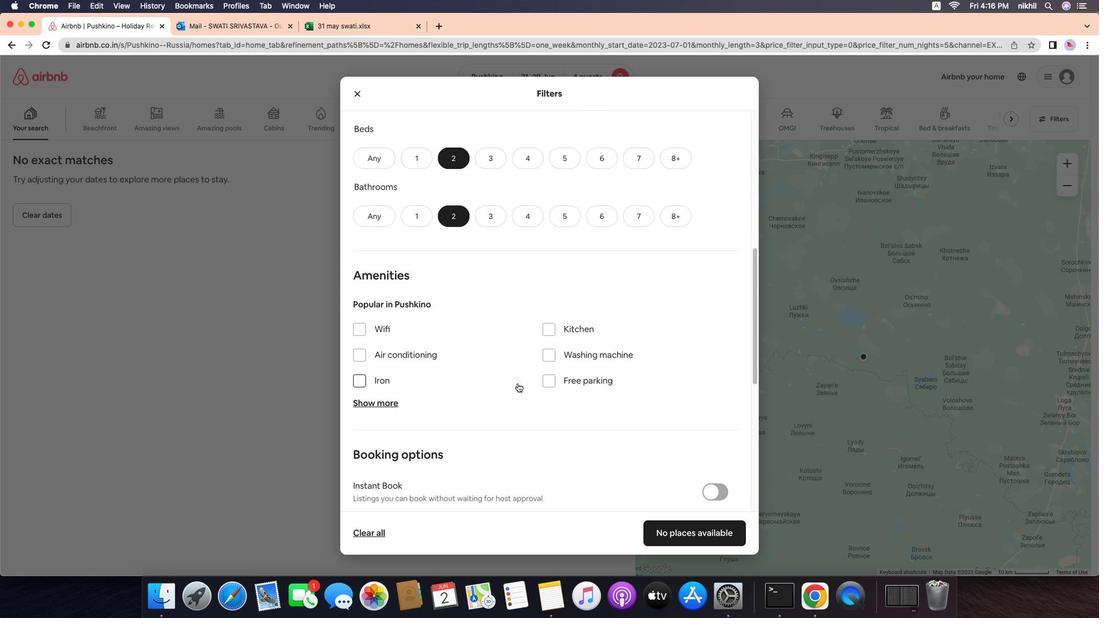 
Action: Mouse scrolled (502, 400) with delta (691, 378)
Screenshot: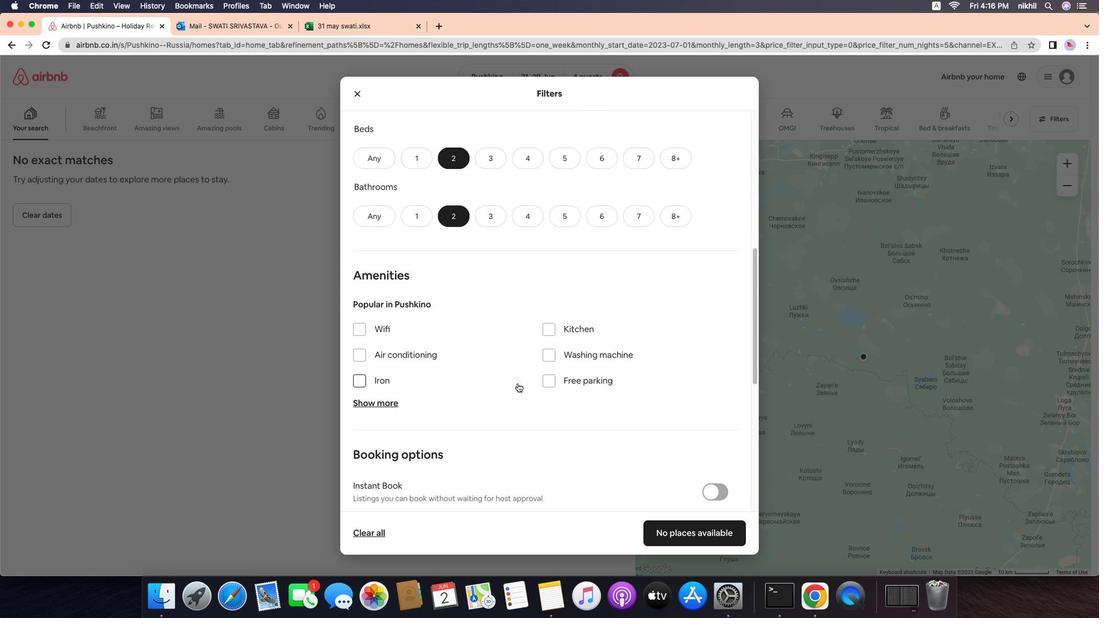 
Action: Mouse scrolled (502, 400) with delta (691, 378)
Screenshot: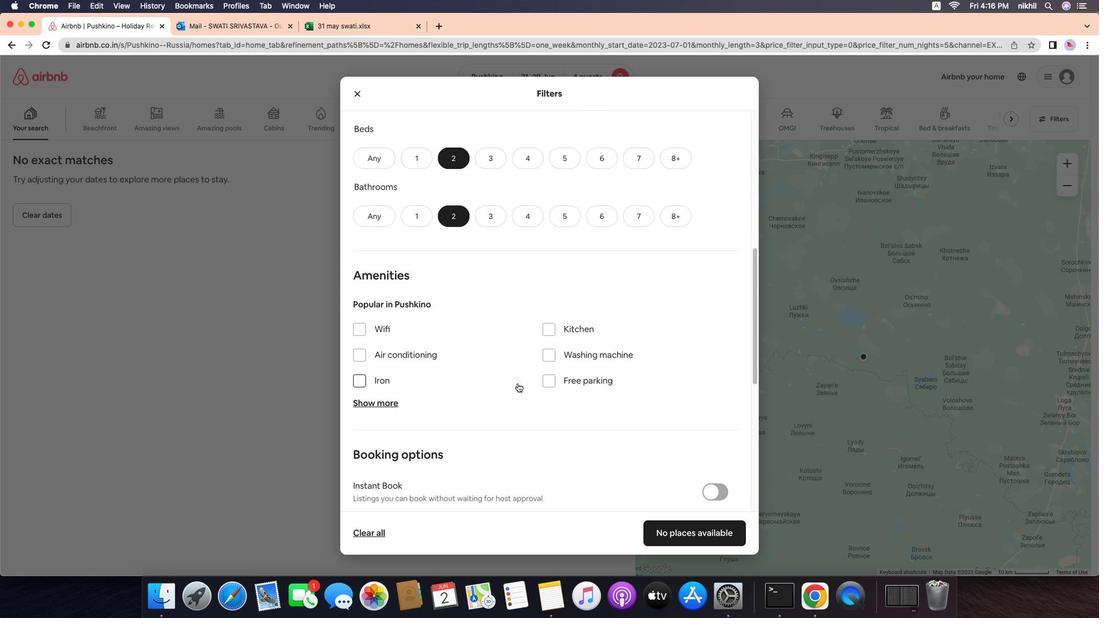
Action: Mouse scrolled (502, 400) with delta (691, 378)
Screenshot: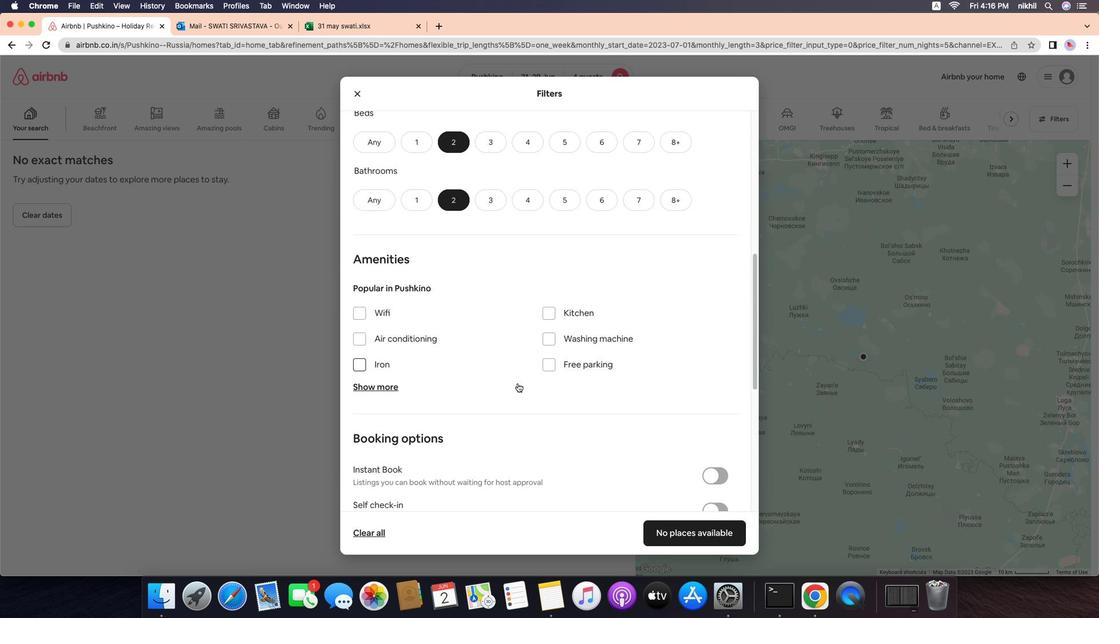 
Action: Mouse scrolled (502, 400) with delta (691, 378)
Screenshot: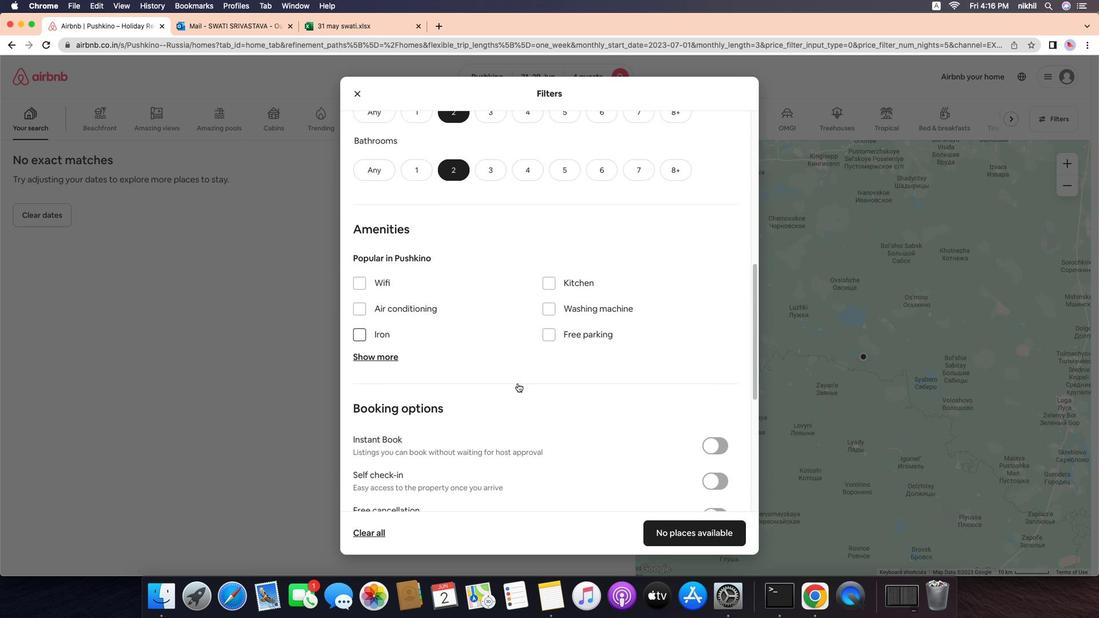 
Action: Mouse scrolled (502, 400) with delta (691, 378)
Screenshot: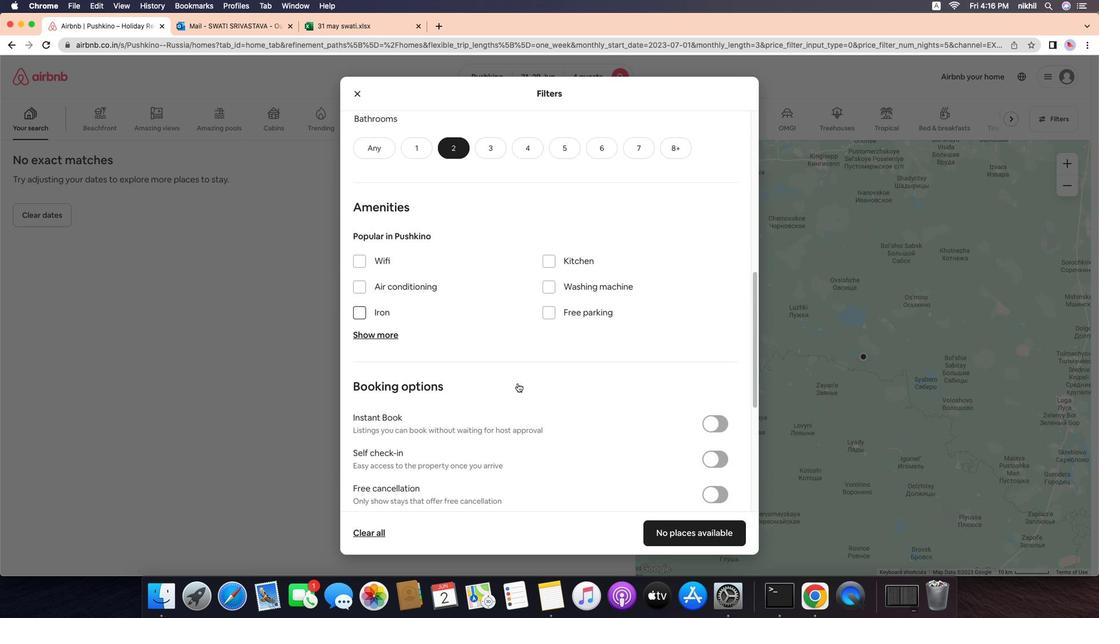 
Action: Mouse moved to (504, 399)
Screenshot: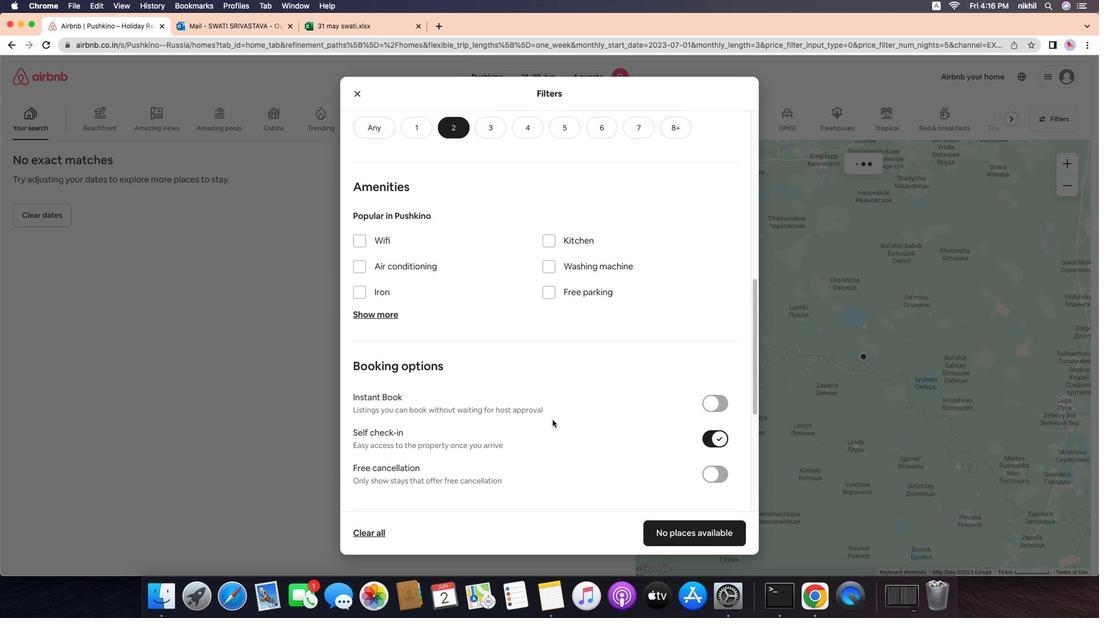 
Action: Mouse scrolled (504, 399) with delta (691, 378)
Screenshot: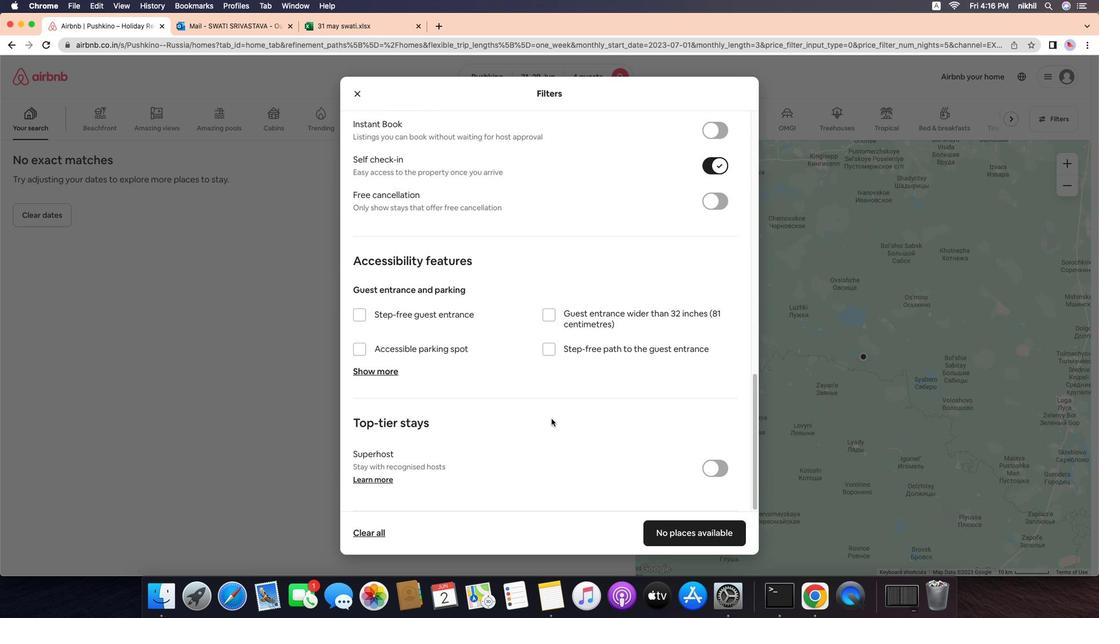 
Action: Mouse scrolled (504, 399) with delta (691, 378)
Screenshot: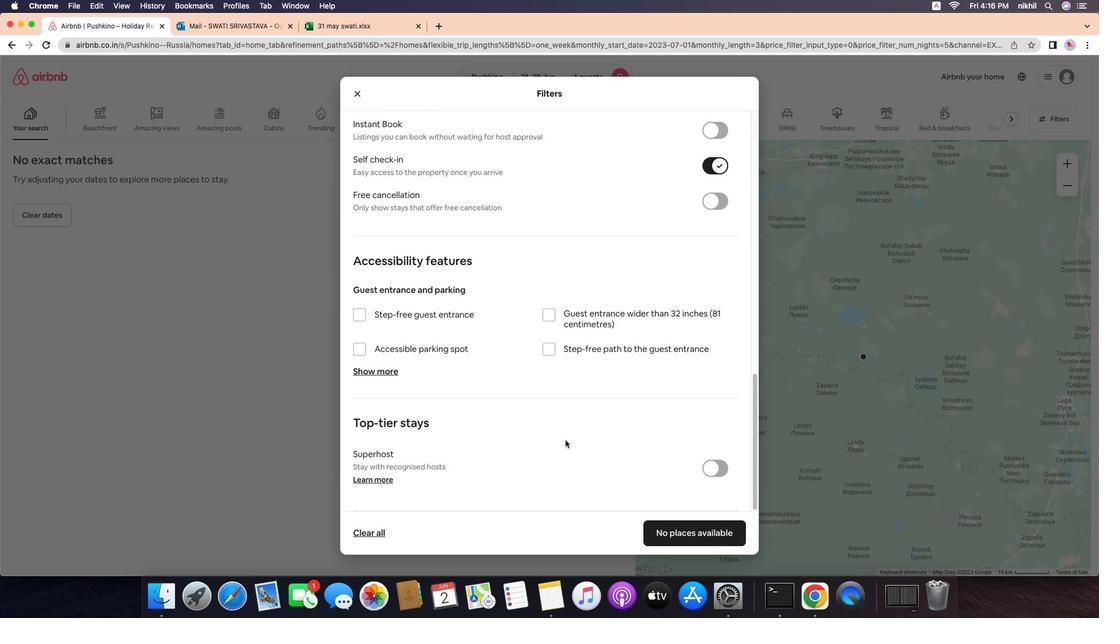 
Action: Mouse moved to (509, 399)
Screenshot: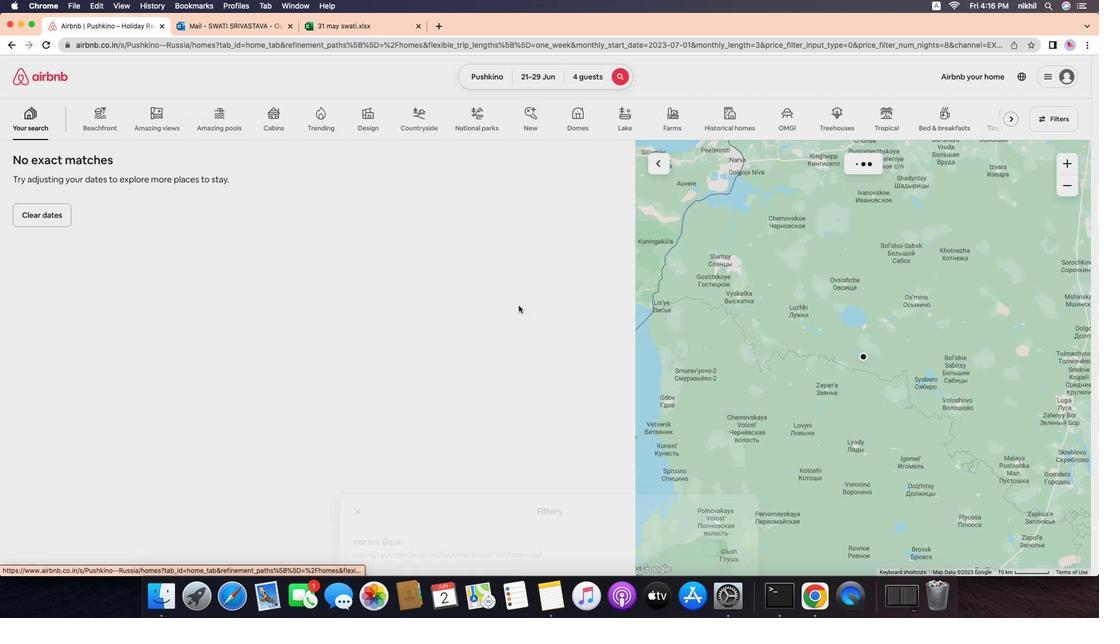 
Action: Mouse scrolled (509, 399) with delta (691, 378)
Screenshot: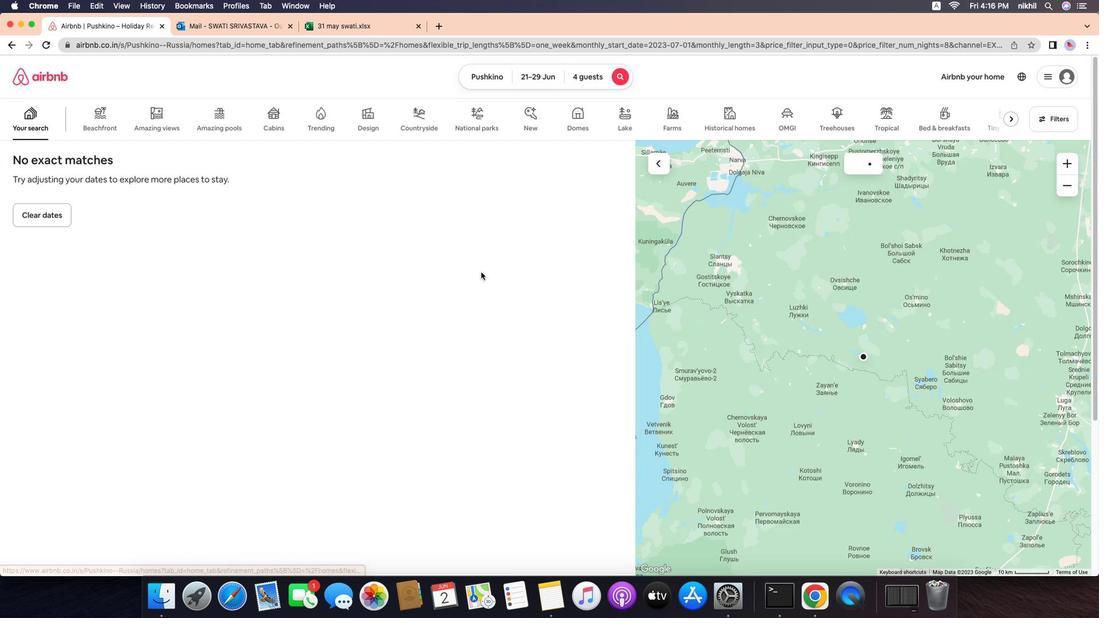 
Action: Mouse scrolled (509, 399) with delta (691, 378)
Screenshot: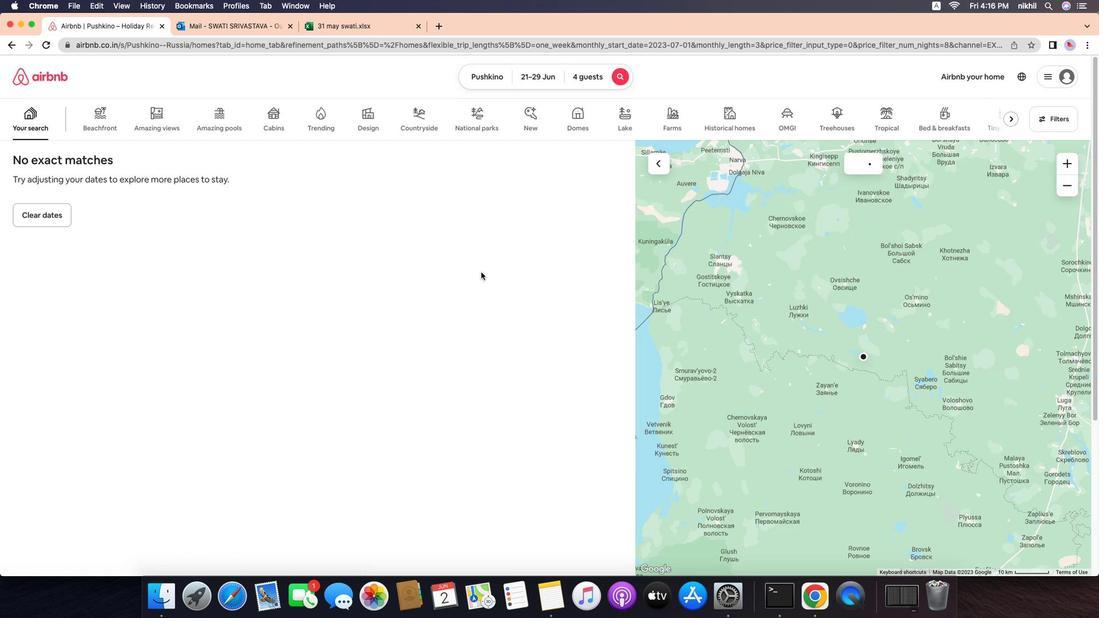 
Action: Mouse scrolled (509, 399) with delta (691, 378)
Screenshot: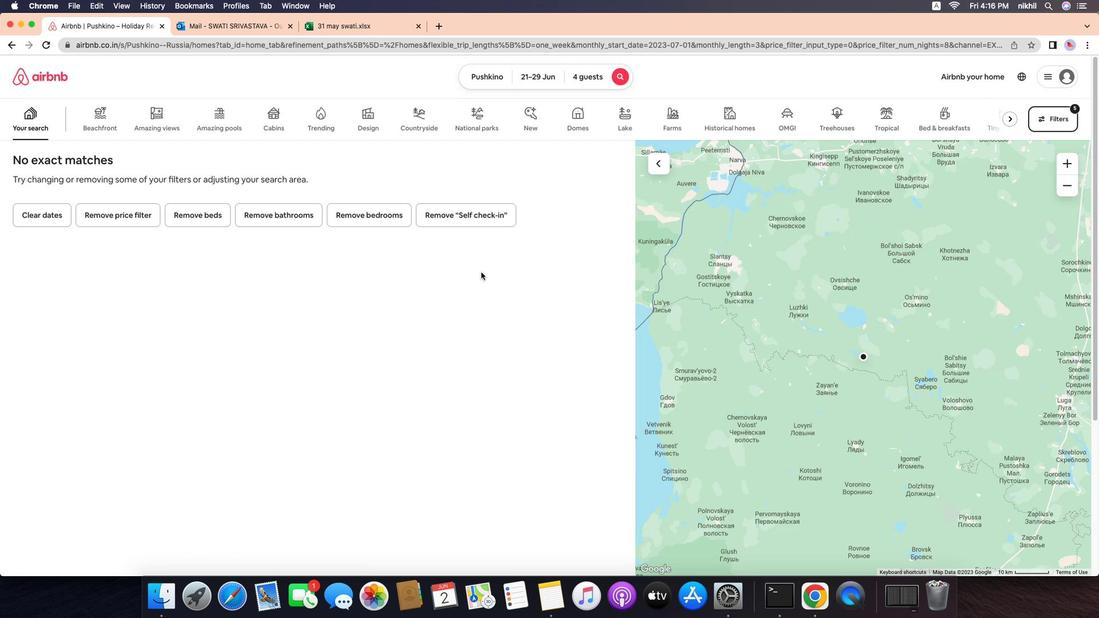 
Action: Mouse moved to (440, 402)
Screenshot: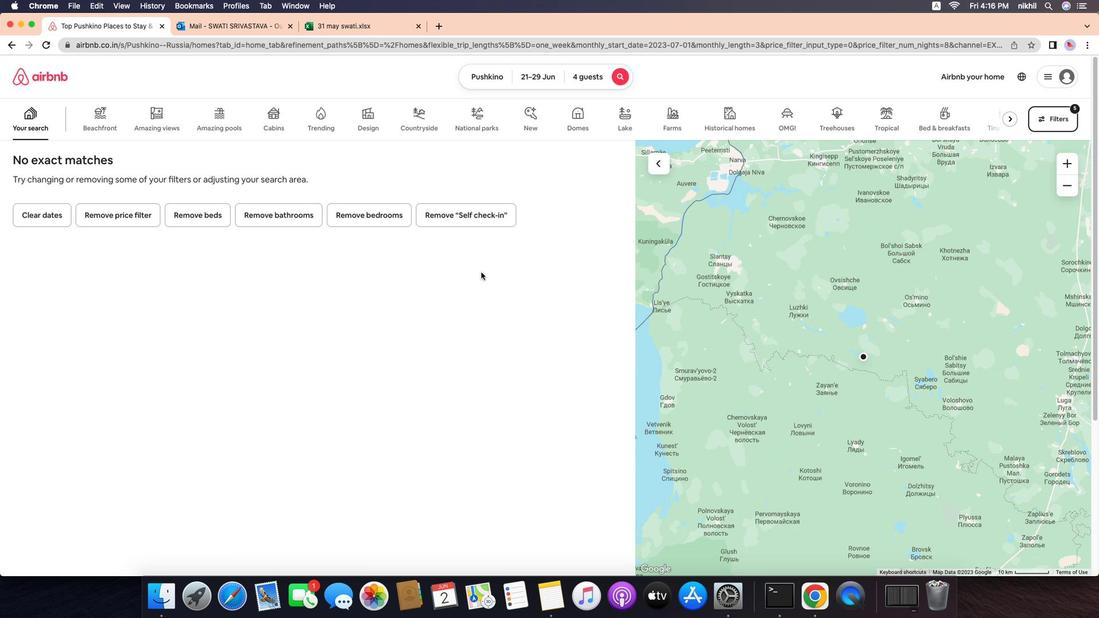 
Action: Mouse pressed left at (440, 402)
Screenshot: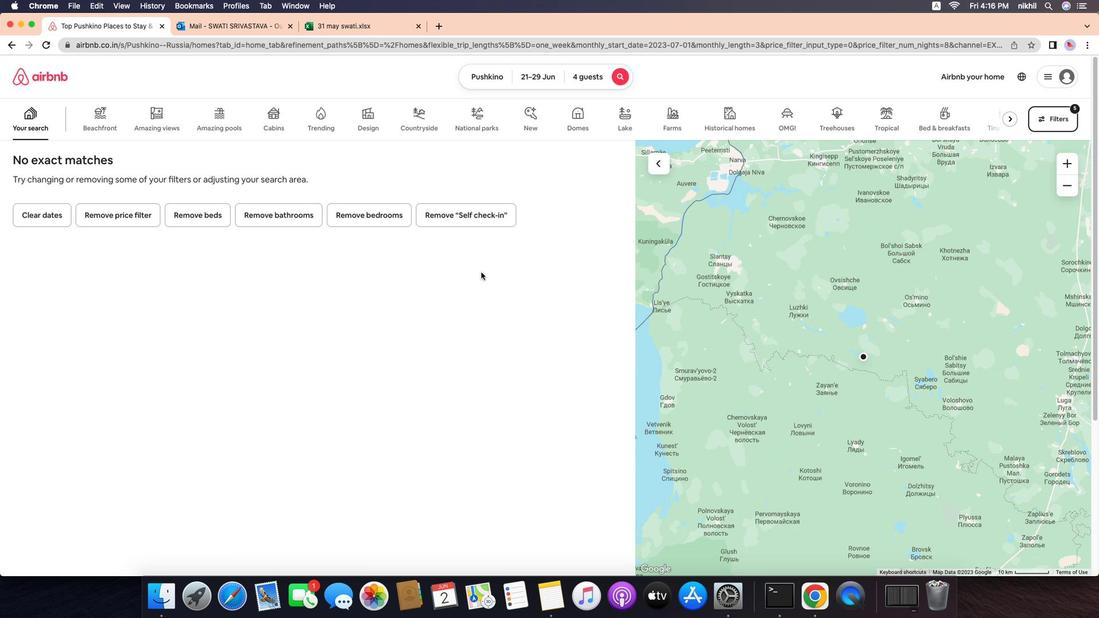 
Action: Mouse moved to (496, 400)
Screenshot: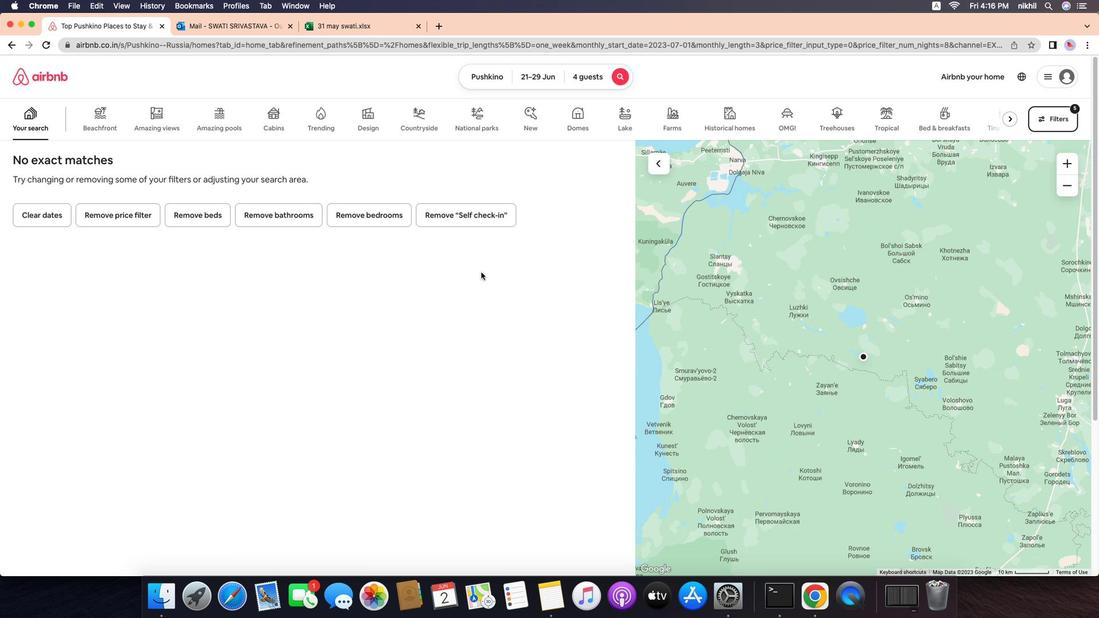 
Action: Mouse scrolled (496, 400) with delta (691, 378)
Screenshot: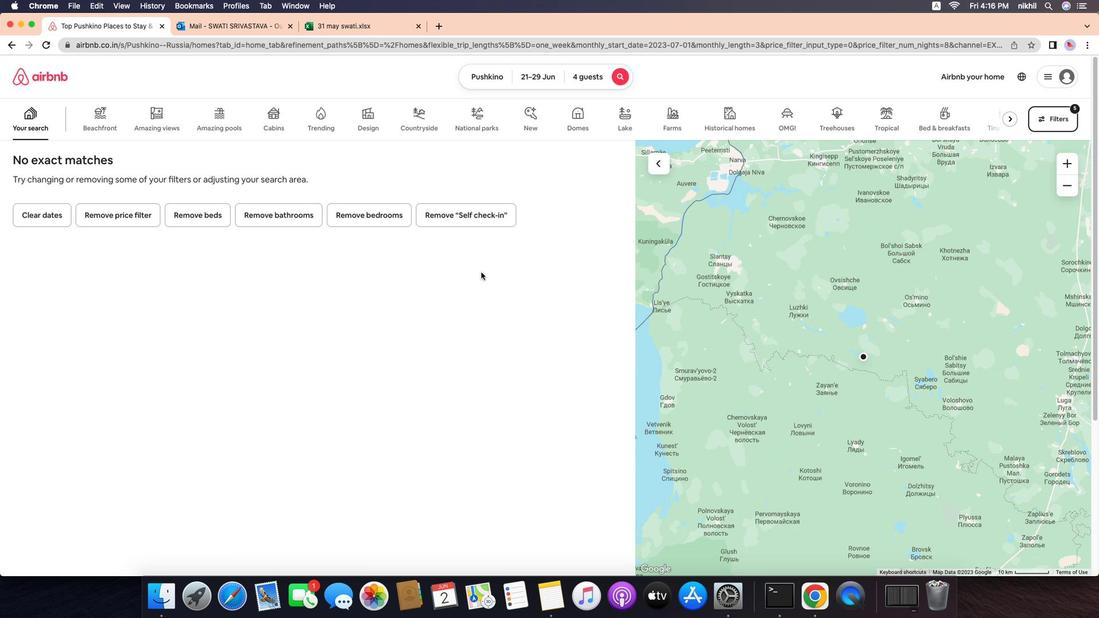 
Action: Mouse moved to (497, 400)
Screenshot: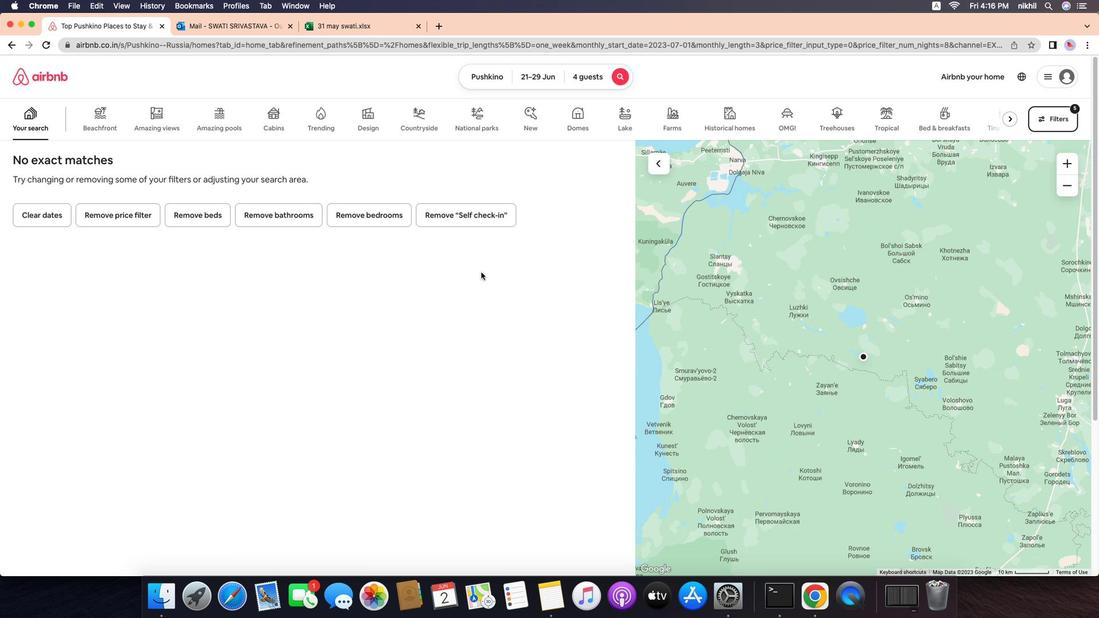 
Action: Mouse scrolled (497, 400) with delta (691, 378)
Screenshot: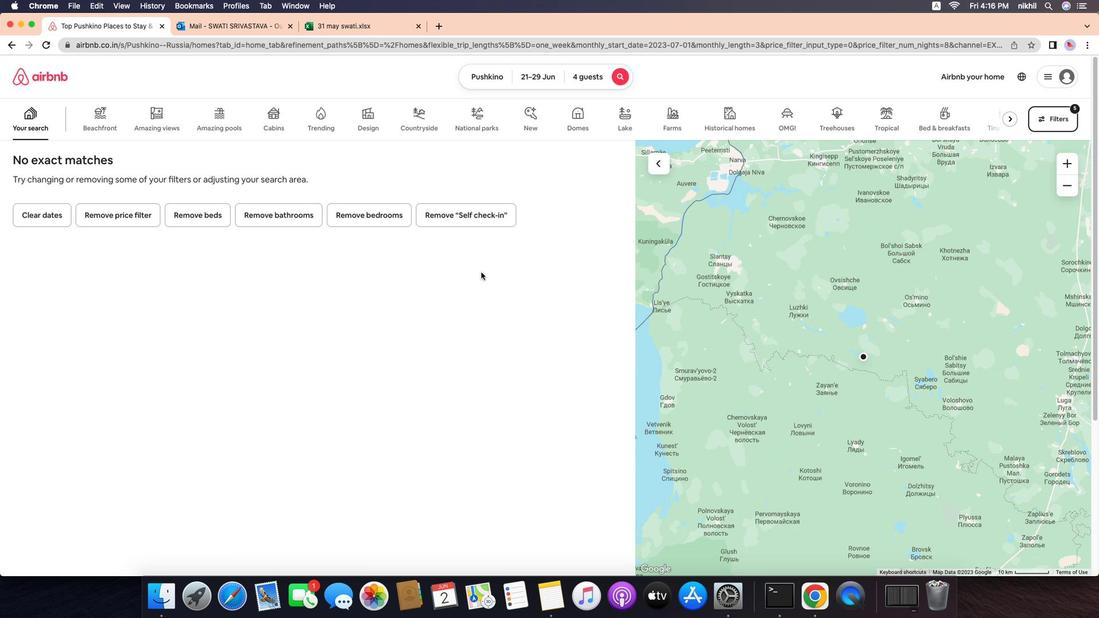 
Action: Mouse moved to (497, 400)
Screenshot: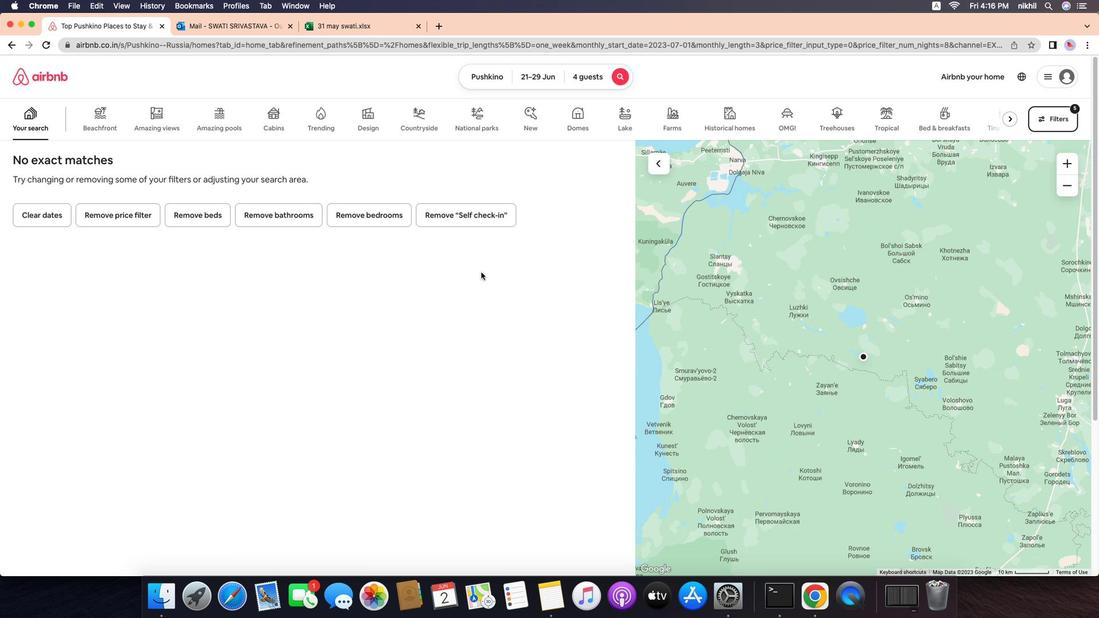 
Action: Mouse scrolled (497, 400) with delta (691, 378)
Screenshot: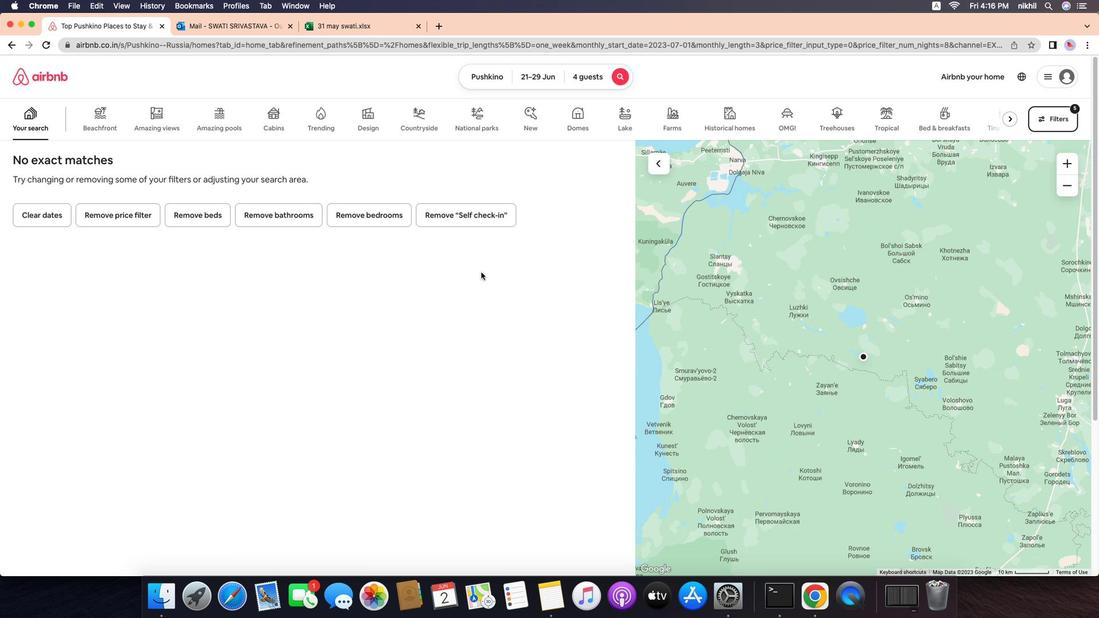 
Action: Mouse moved to (497, 400)
Screenshot: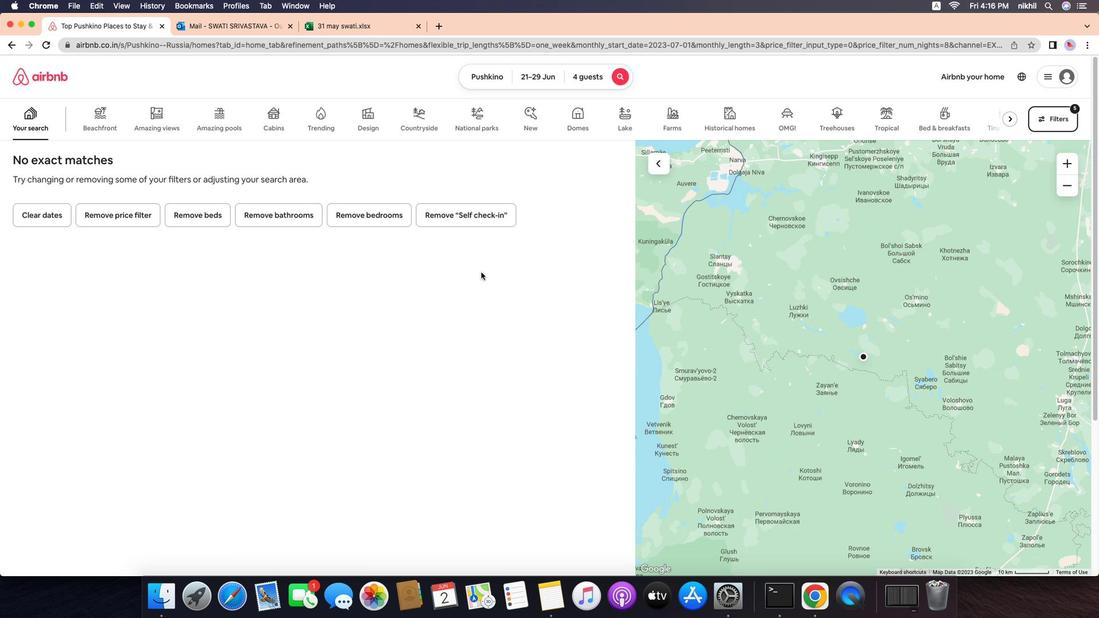 
Action: Mouse scrolled (497, 400) with delta (691, 378)
Screenshot: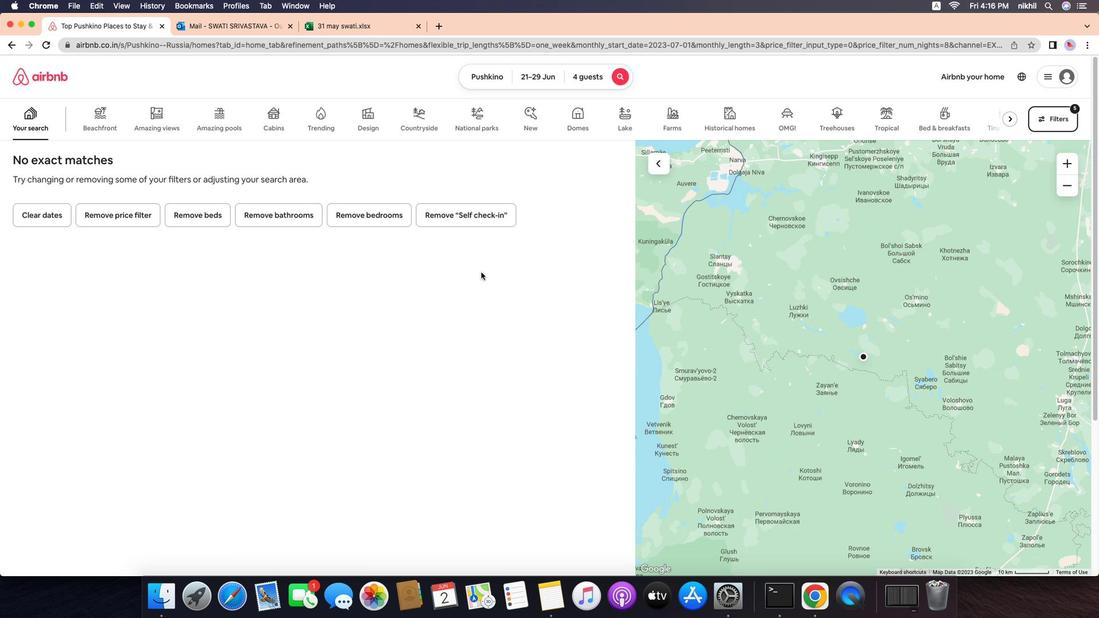 
Action: Mouse moved to (497, 400)
Screenshot: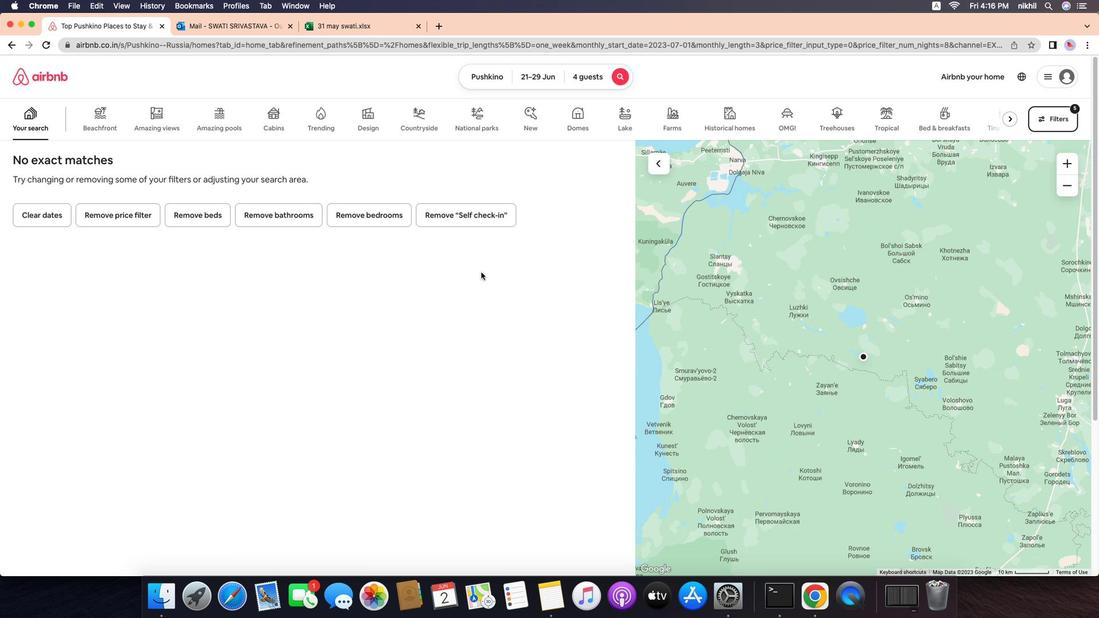 
Action: Mouse scrolled (497, 400) with delta (691, 378)
Screenshot: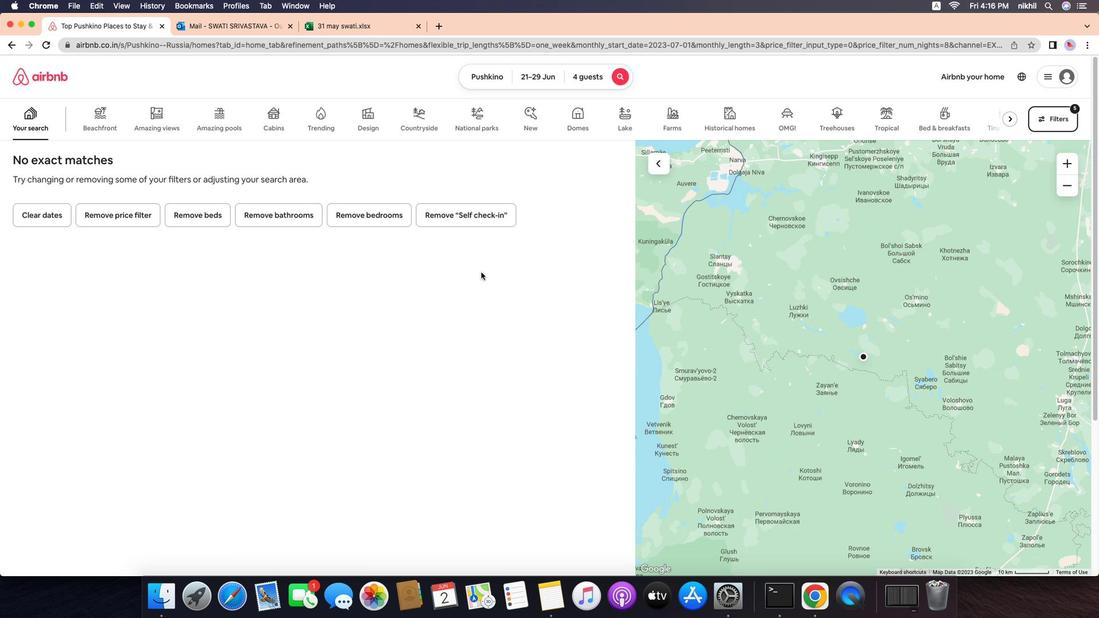 
Action: Mouse moved to (497, 400)
Screenshot: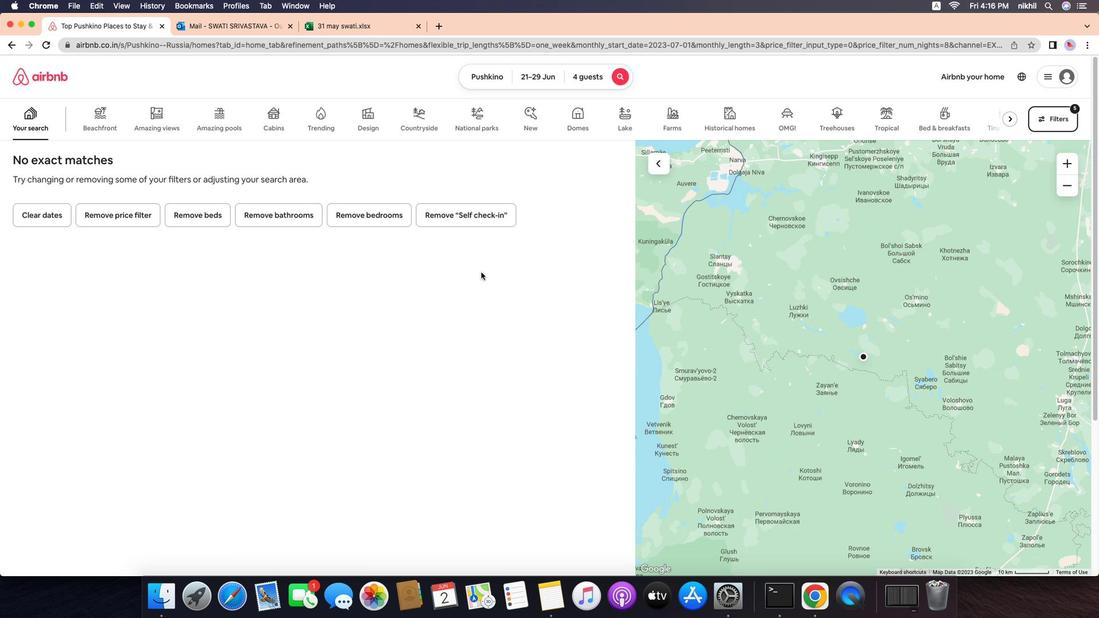 
Action: Mouse scrolled (497, 400) with delta (691, 378)
Screenshot: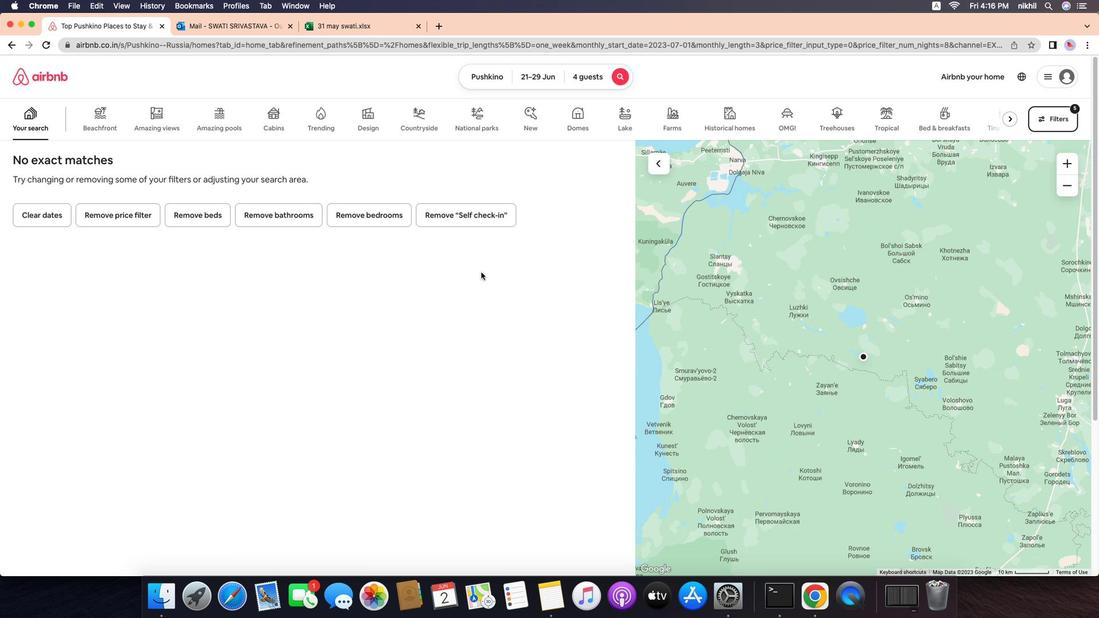 
Action: Mouse scrolled (497, 400) with delta (691, 378)
Screenshot: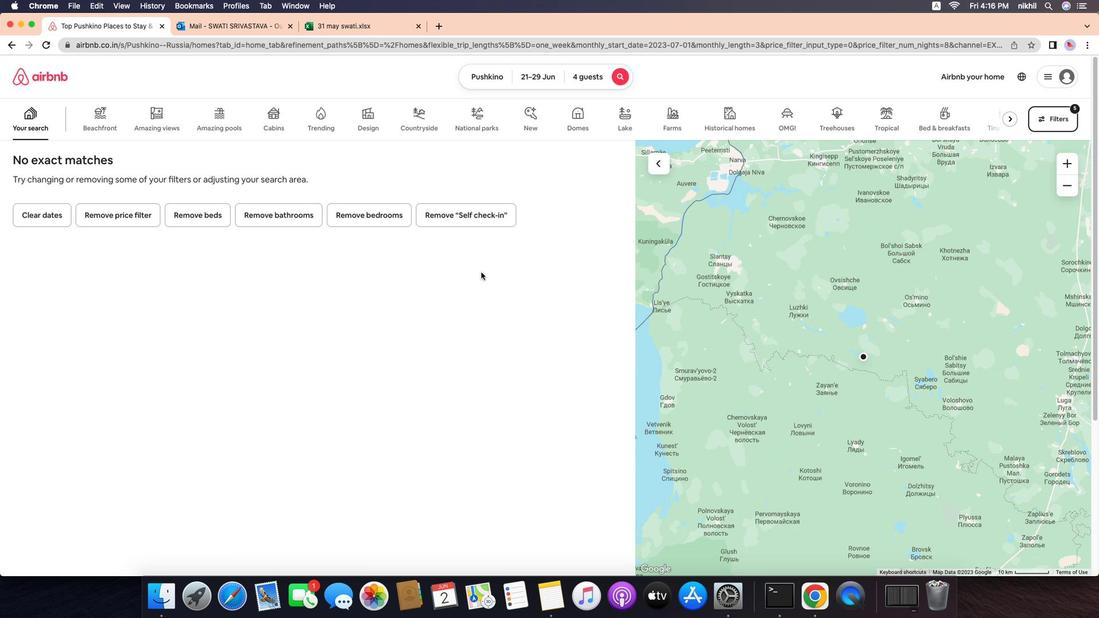 
Action: Mouse scrolled (497, 400) with delta (691, 378)
Screenshot: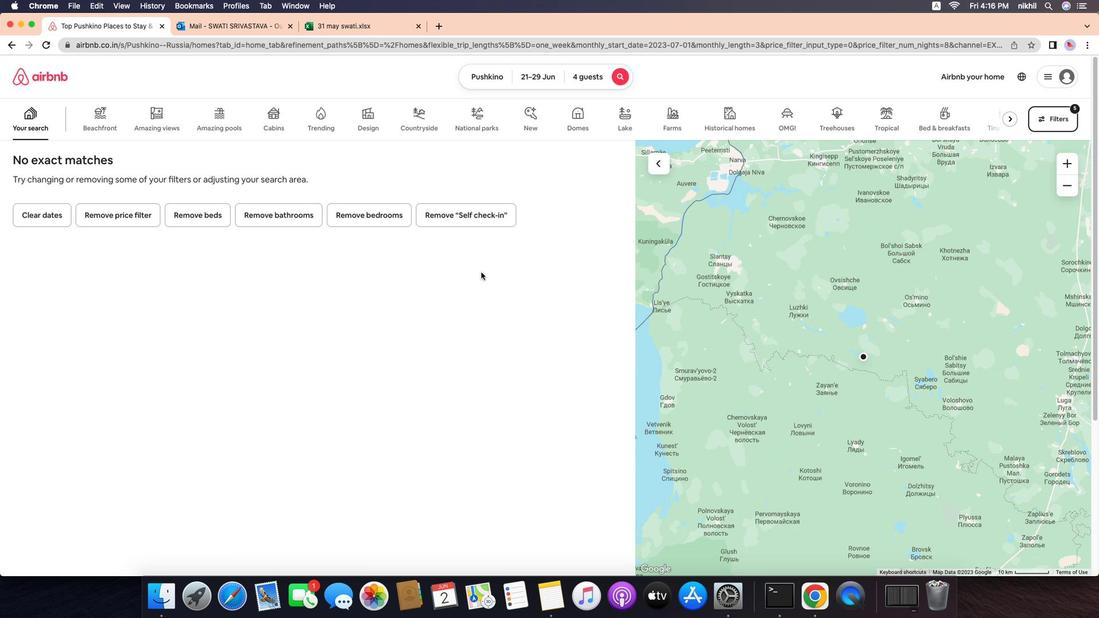 
Action: Mouse moved to (451, 407)
Screenshot: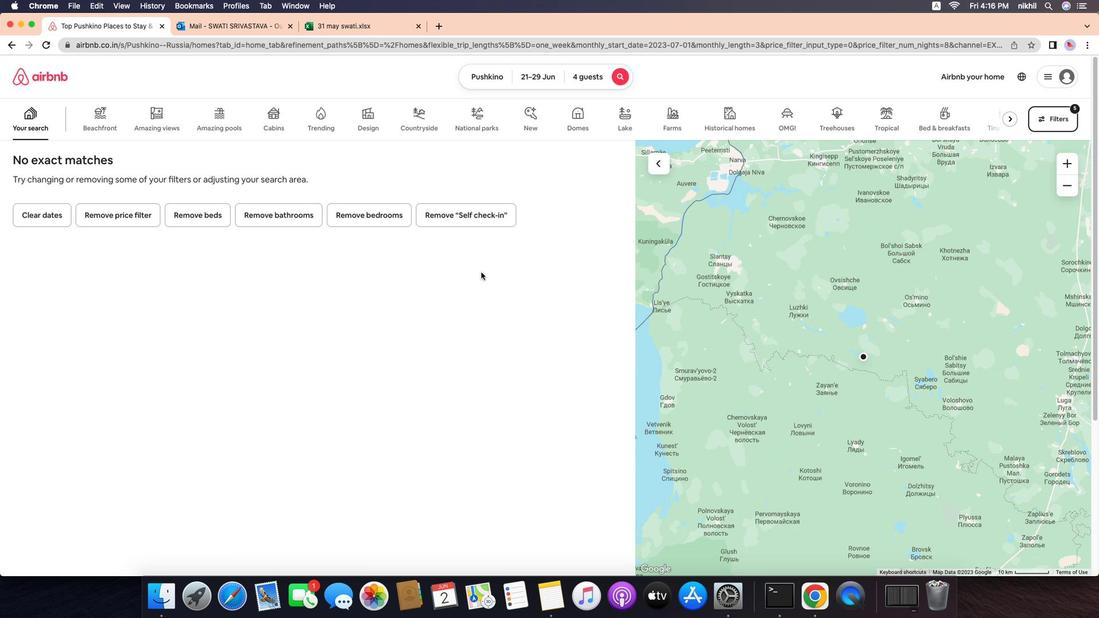 
Action: Mouse pressed left at (451, 407)
Screenshot: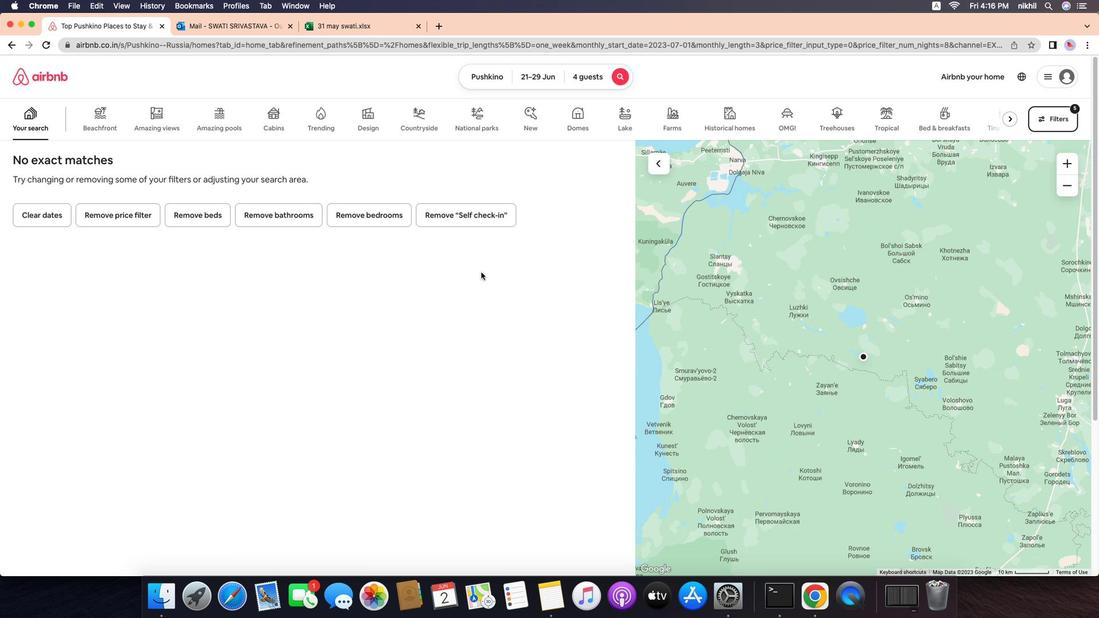 
Action: Mouse moved to (521, 393)
Screenshot: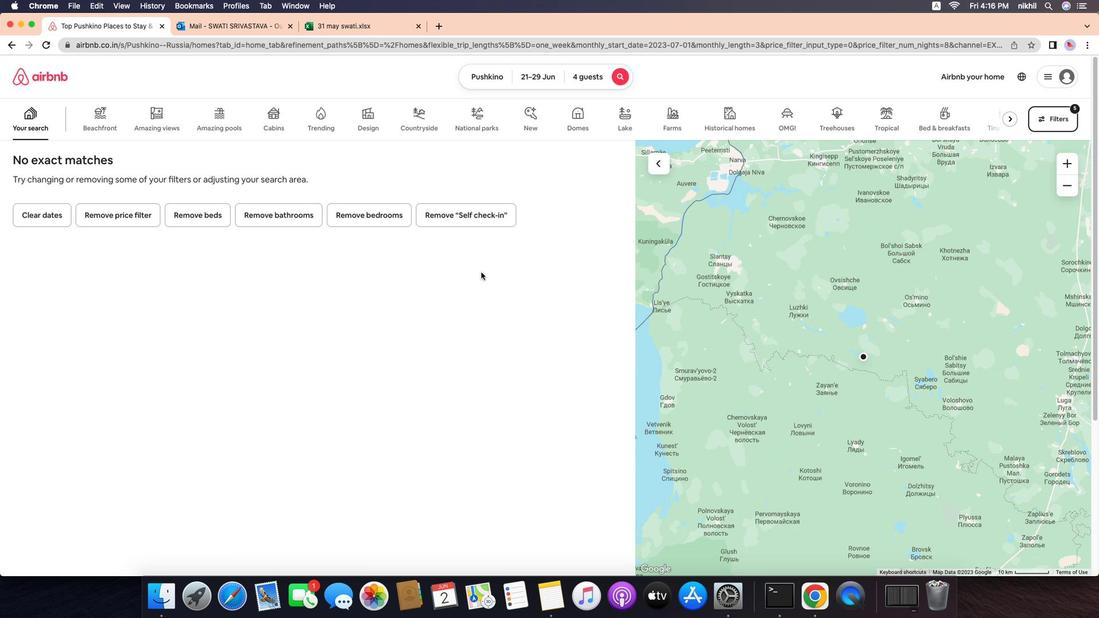 
